 Task: In the  document Positivethinking.epub Add page color 'Grey'Grey . Insert watermark . Insert watermark  Ram&Sons Apply Font Style in watermark Nunito; font size  123 and place the watermark  Diagonally 
Action: Mouse moved to (217, 336)
Screenshot: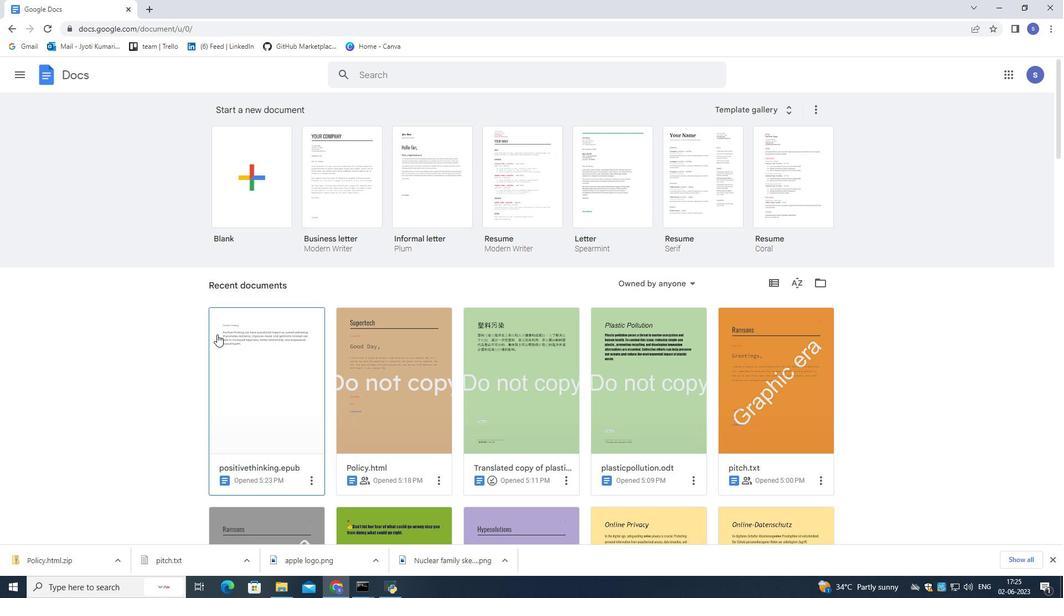 
Action: Mouse pressed left at (217, 336)
Screenshot: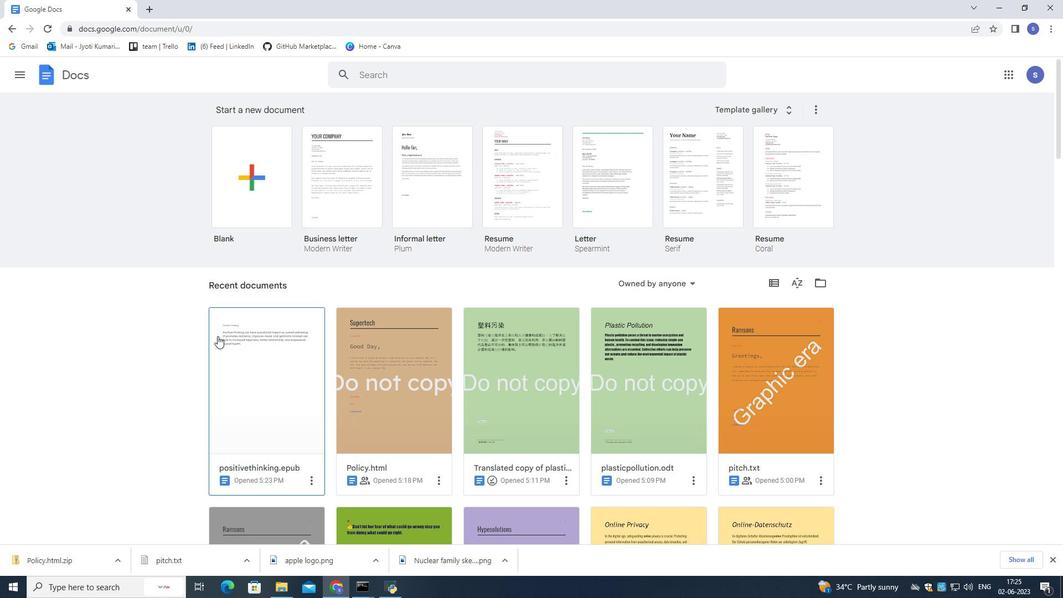 
Action: Mouse pressed left at (217, 336)
Screenshot: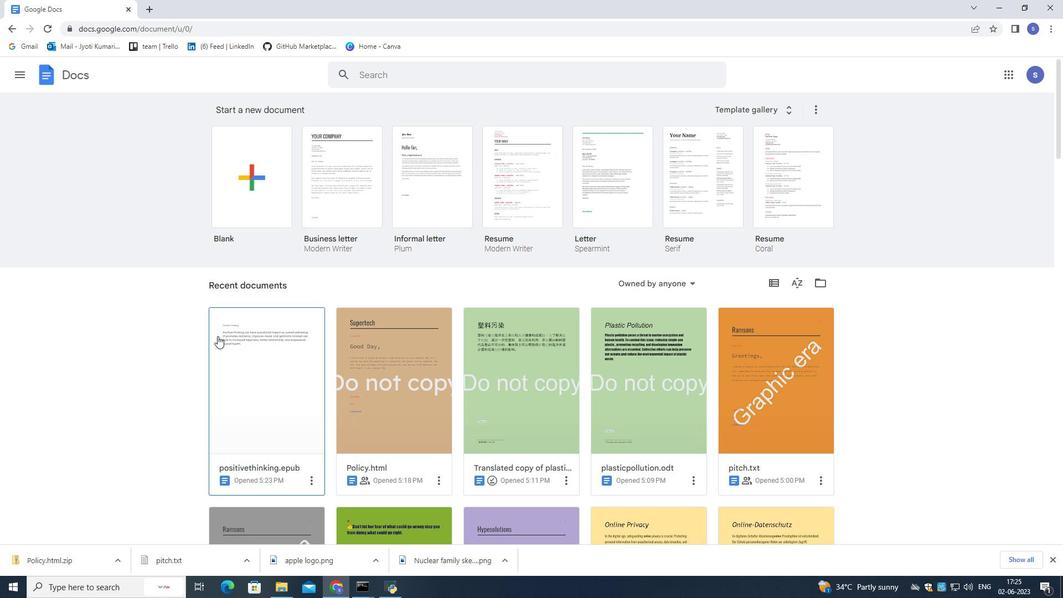 
Action: Mouse moved to (35, 84)
Screenshot: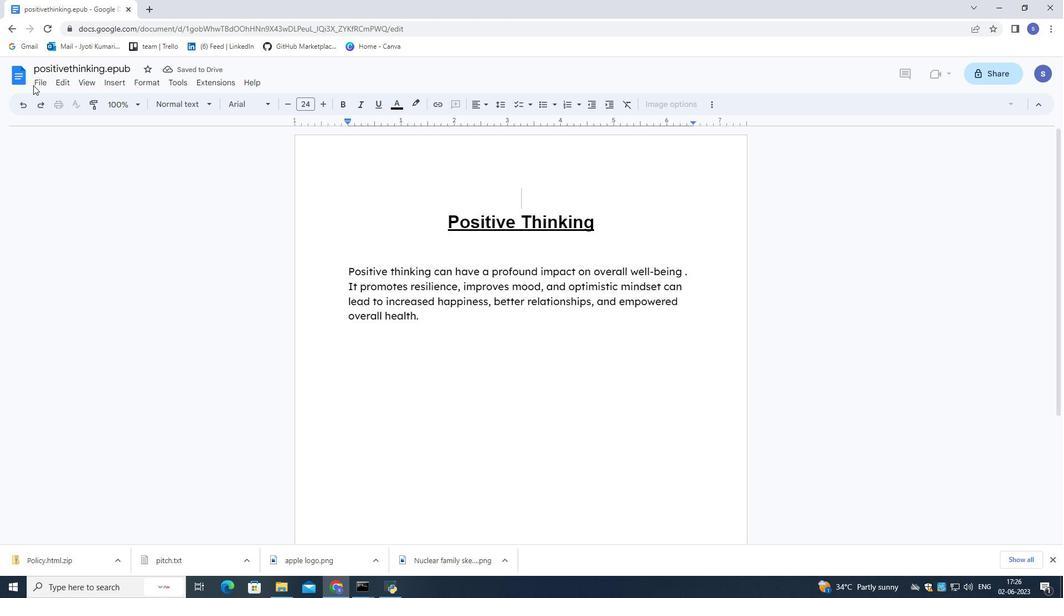 
Action: Mouse pressed left at (35, 84)
Screenshot: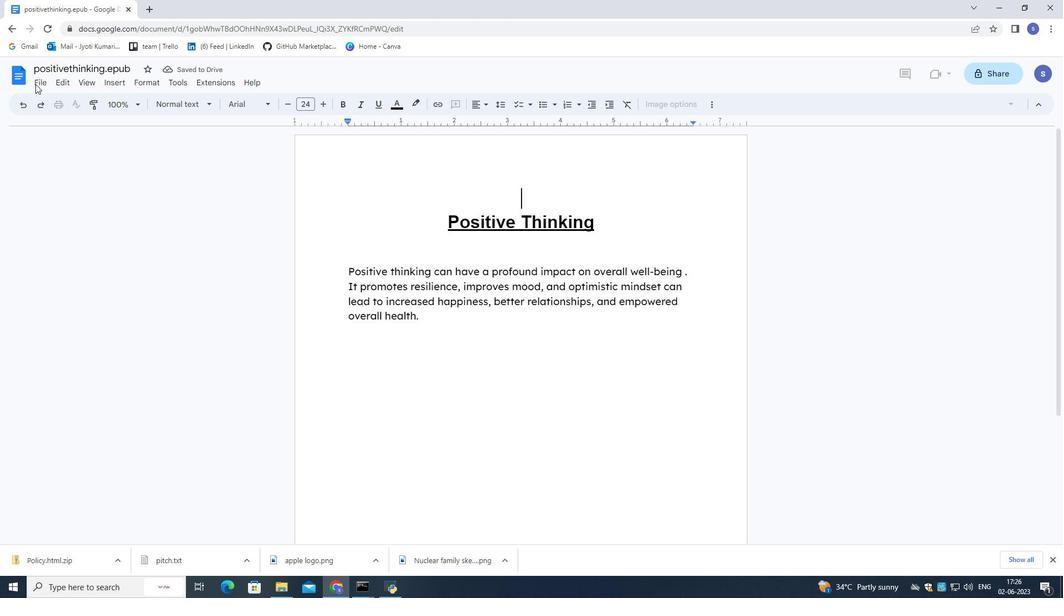 
Action: Mouse moved to (103, 382)
Screenshot: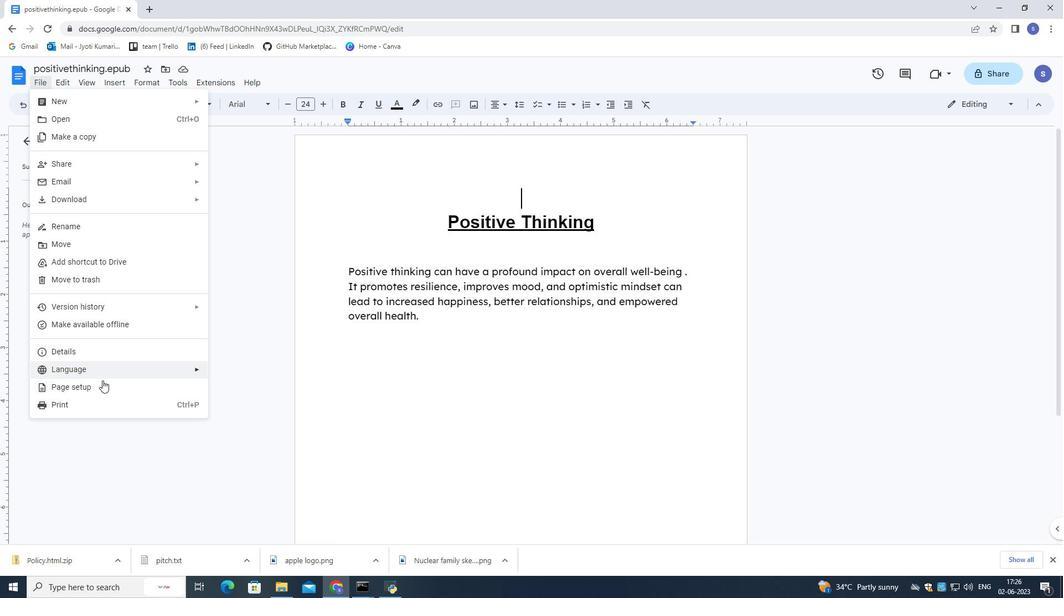 
Action: Mouse pressed left at (103, 382)
Screenshot: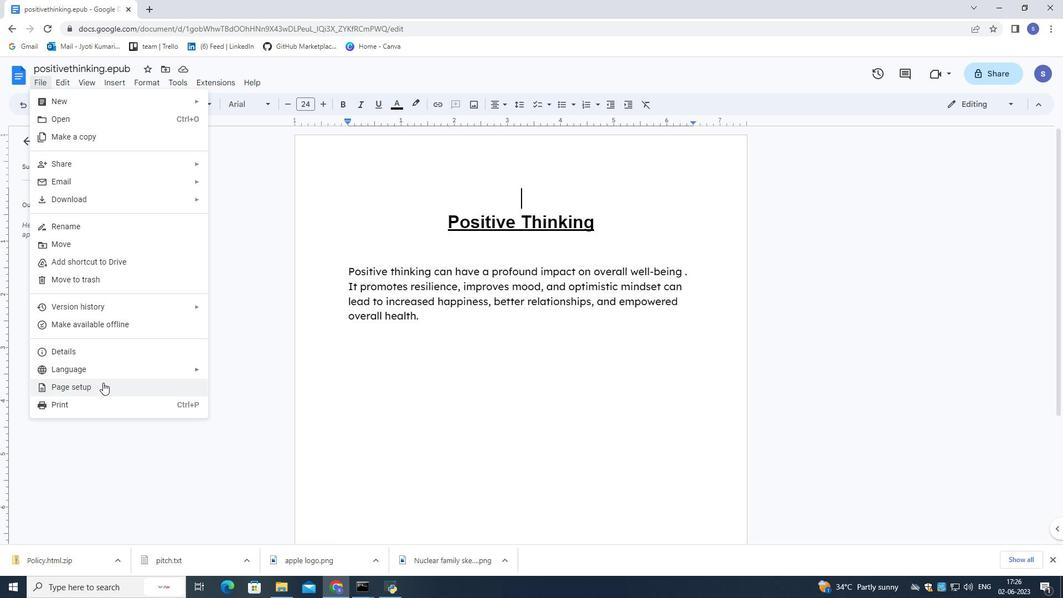 
Action: Mouse moved to (448, 371)
Screenshot: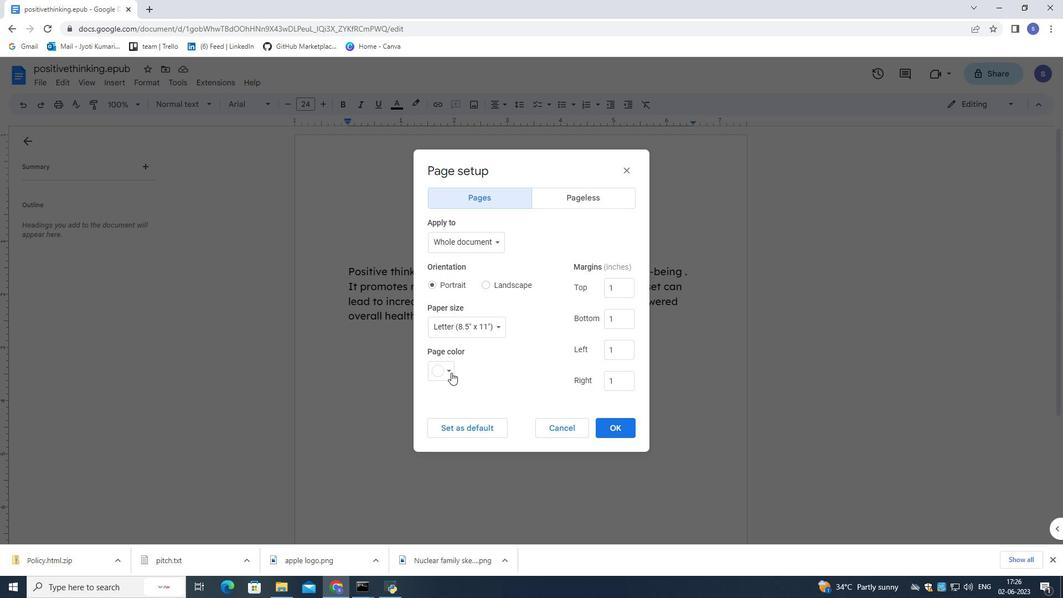 
Action: Mouse pressed left at (448, 371)
Screenshot: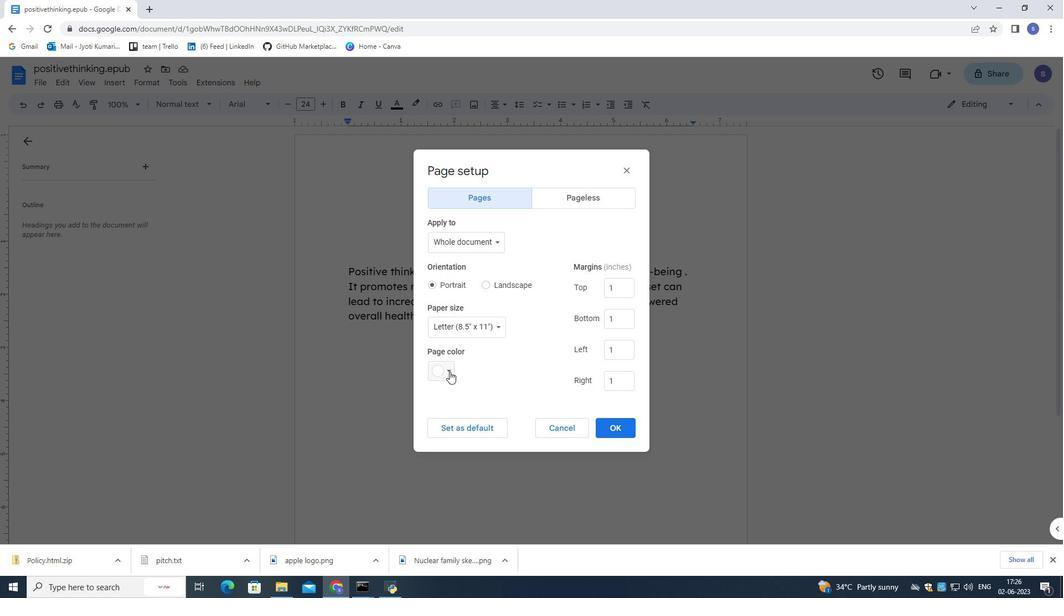 
Action: Mouse moved to (503, 389)
Screenshot: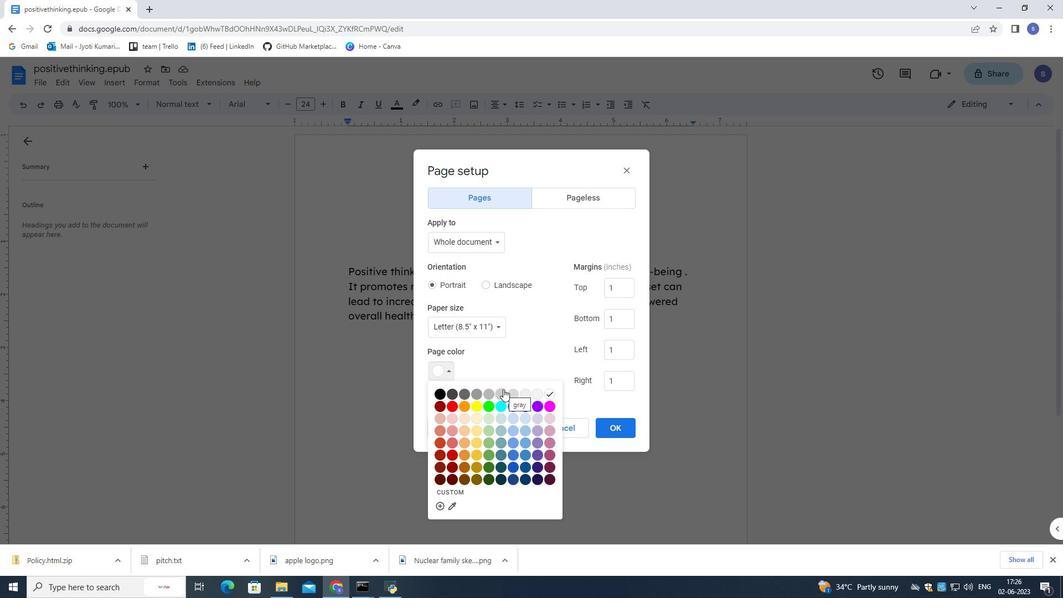 
Action: Mouse pressed left at (503, 389)
Screenshot: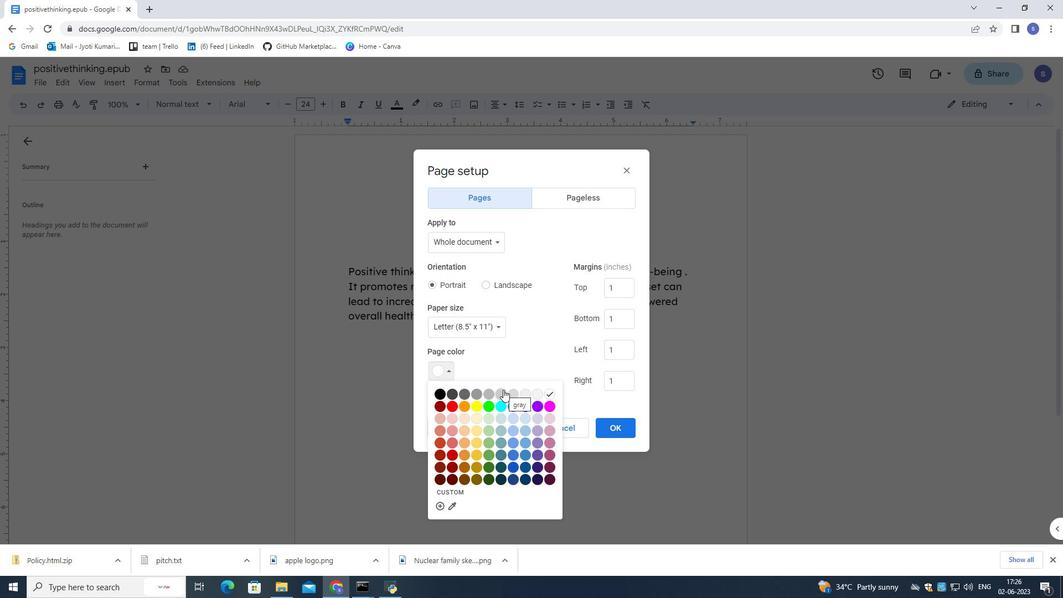 
Action: Mouse moved to (619, 422)
Screenshot: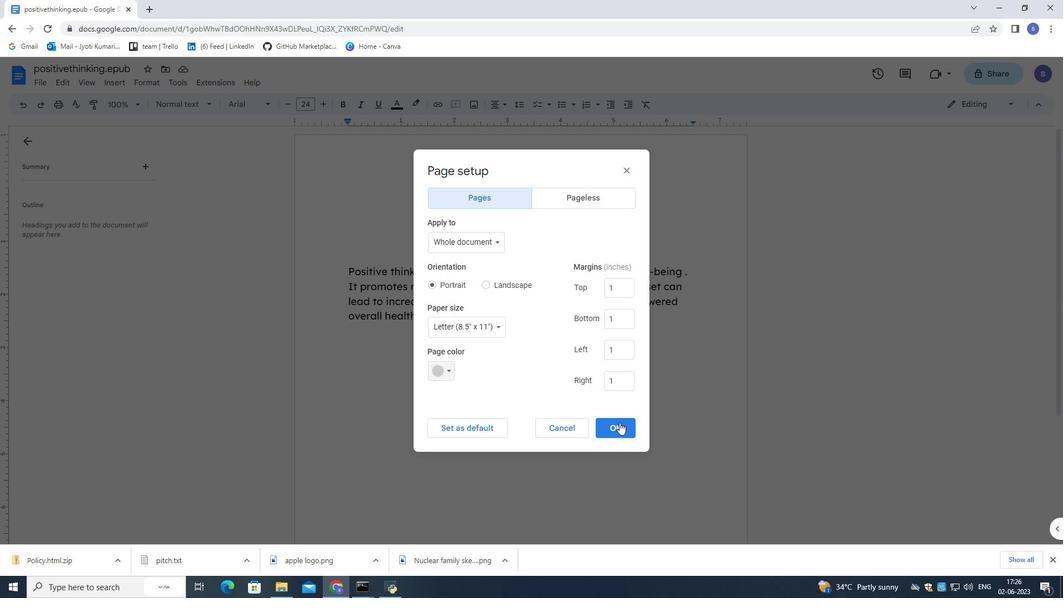 
Action: Mouse pressed left at (619, 422)
Screenshot: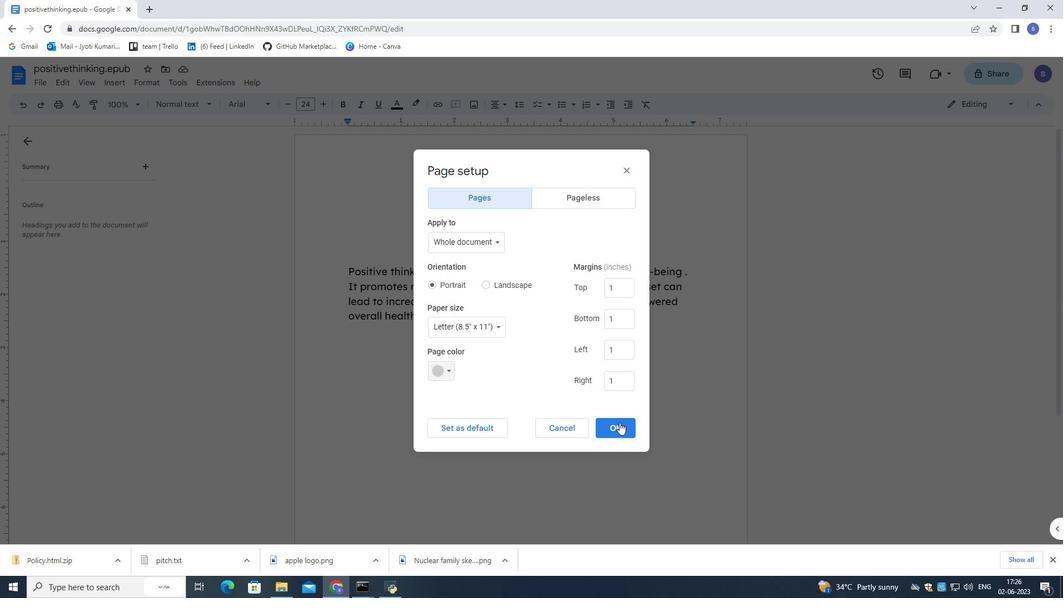 
Action: Mouse moved to (124, 75)
Screenshot: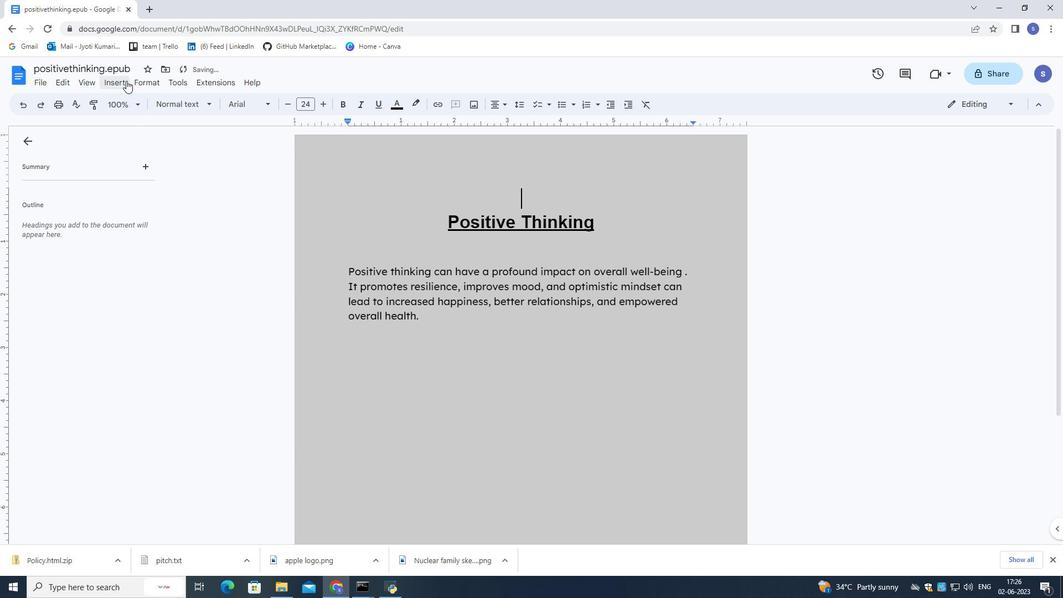 
Action: Mouse pressed left at (124, 75)
Screenshot: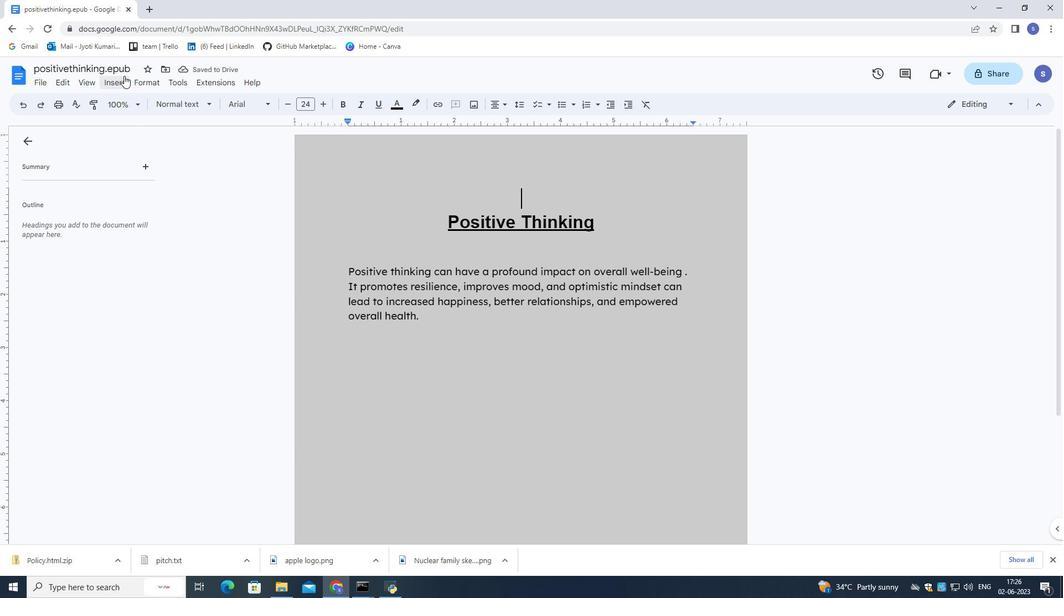 
Action: Mouse moved to (152, 338)
Screenshot: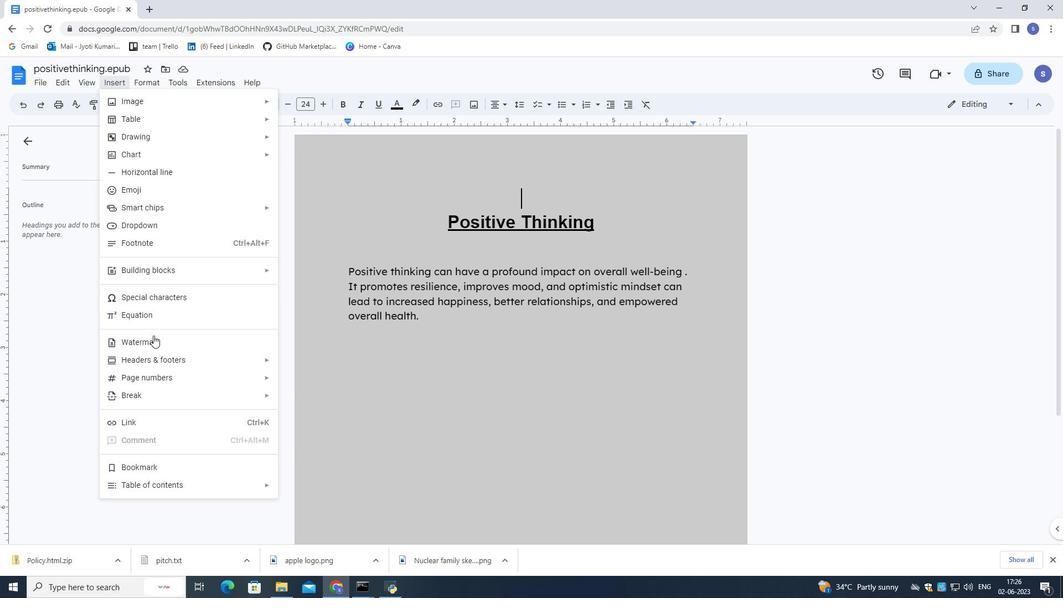 
Action: Mouse pressed left at (152, 338)
Screenshot: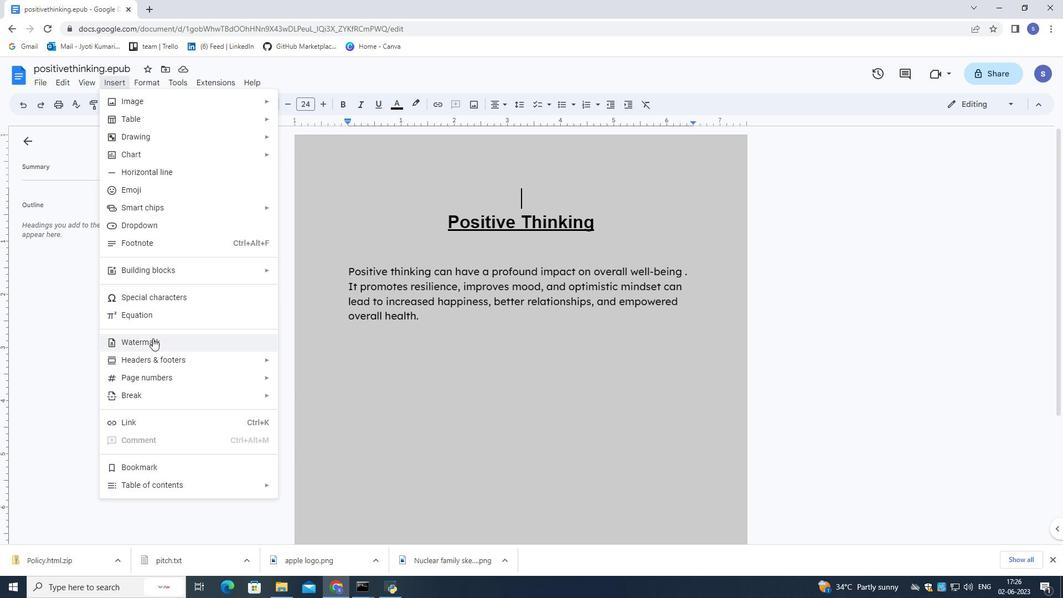 
Action: Mouse moved to (1013, 137)
Screenshot: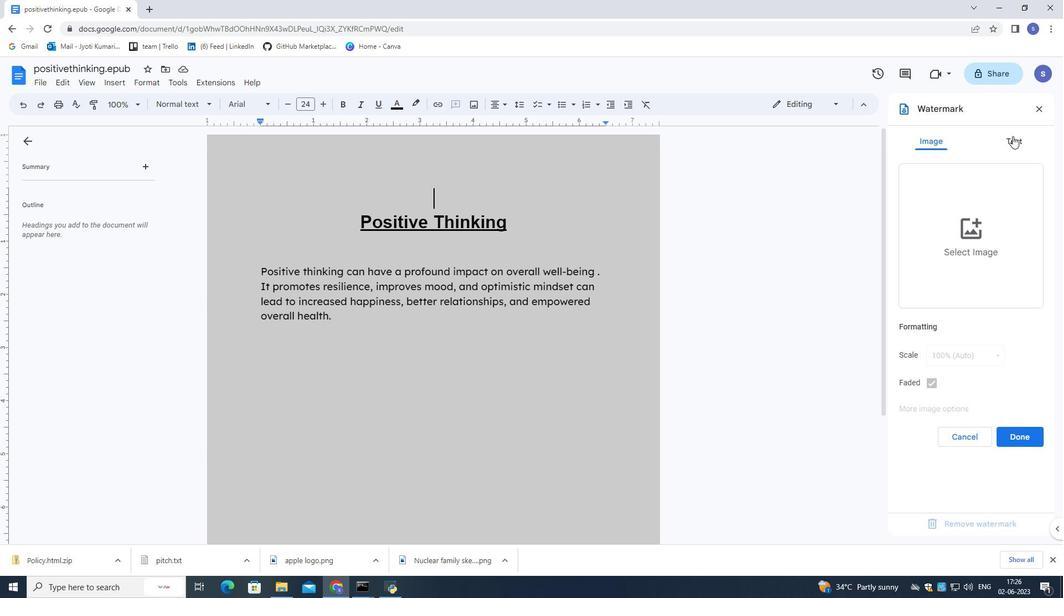 
Action: Mouse pressed left at (1013, 137)
Screenshot: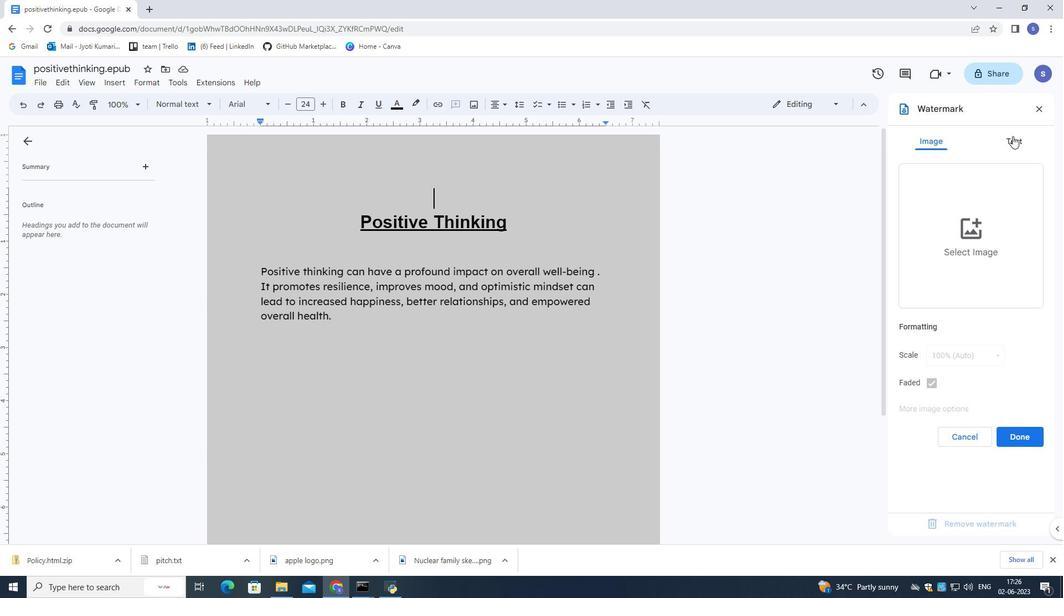 
Action: Mouse moved to (967, 177)
Screenshot: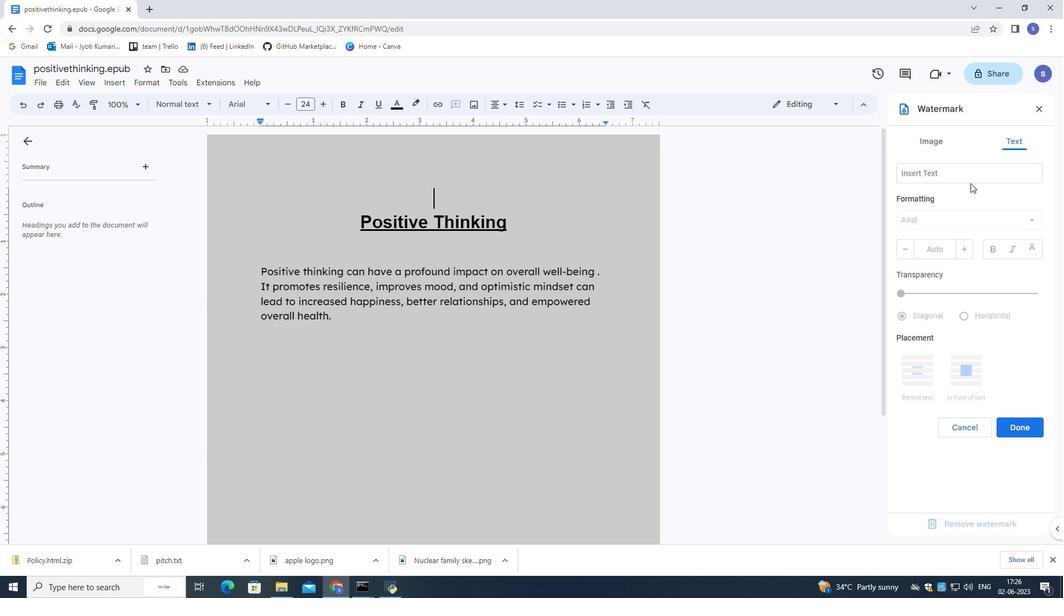
Action: Mouse pressed left at (967, 177)
Screenshot: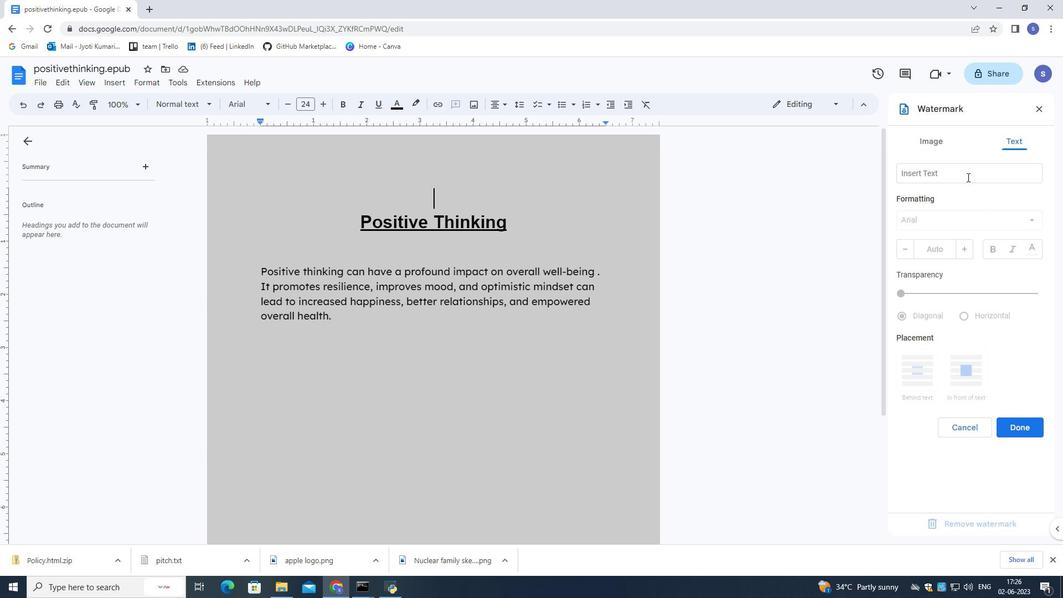 
Action: Mouse moved to (947, 202)
Screenshot: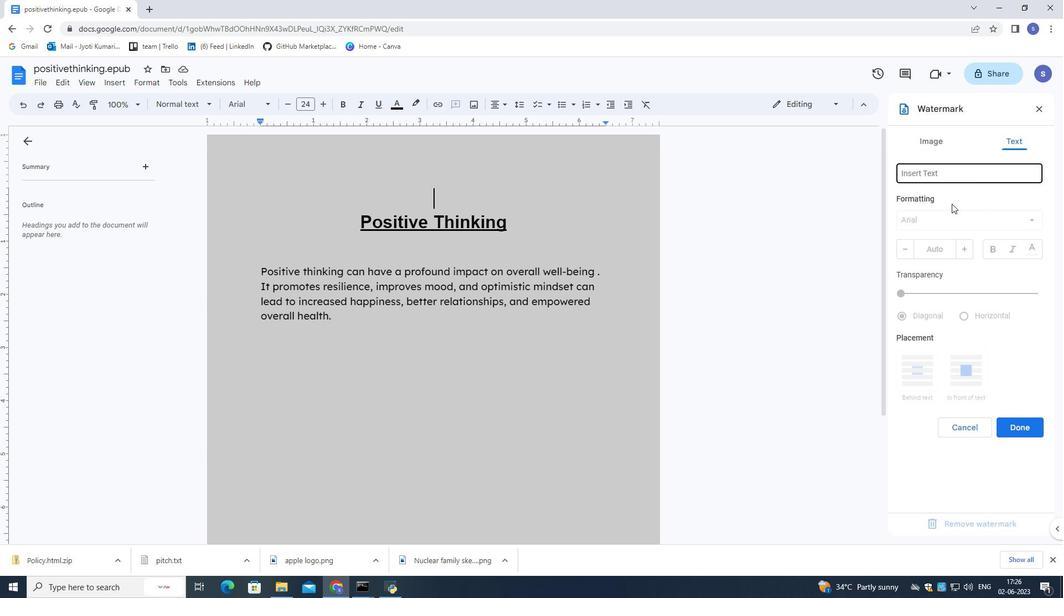 
Action: Key pressed <Key.shift>Ram<Key.shift><Key.shift><Key.shift><Key.shift>&sons
Screenshot: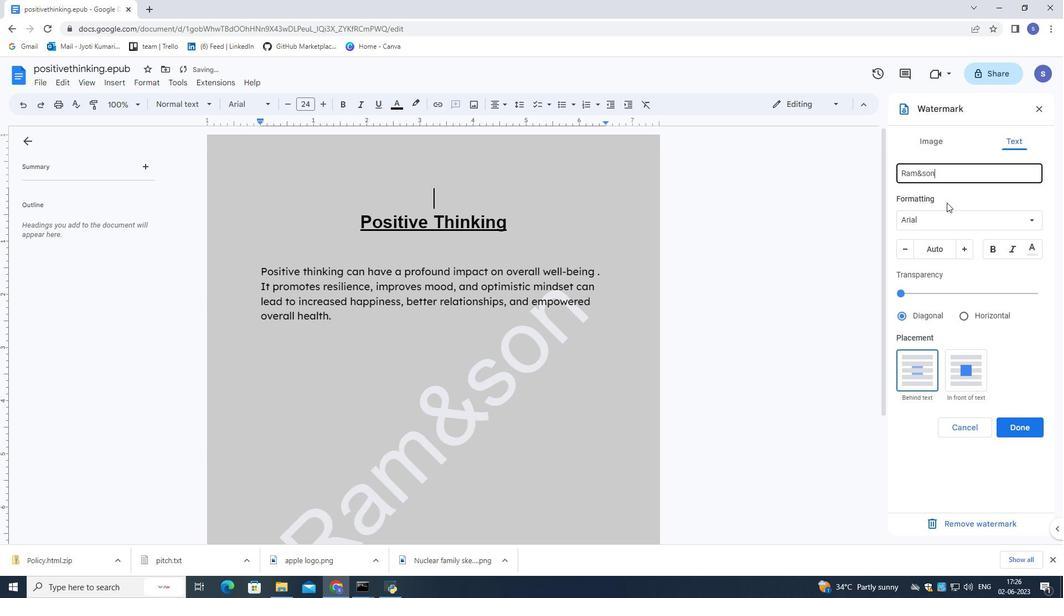 
Action: Mouse moved to (966, 249)
Screenshot: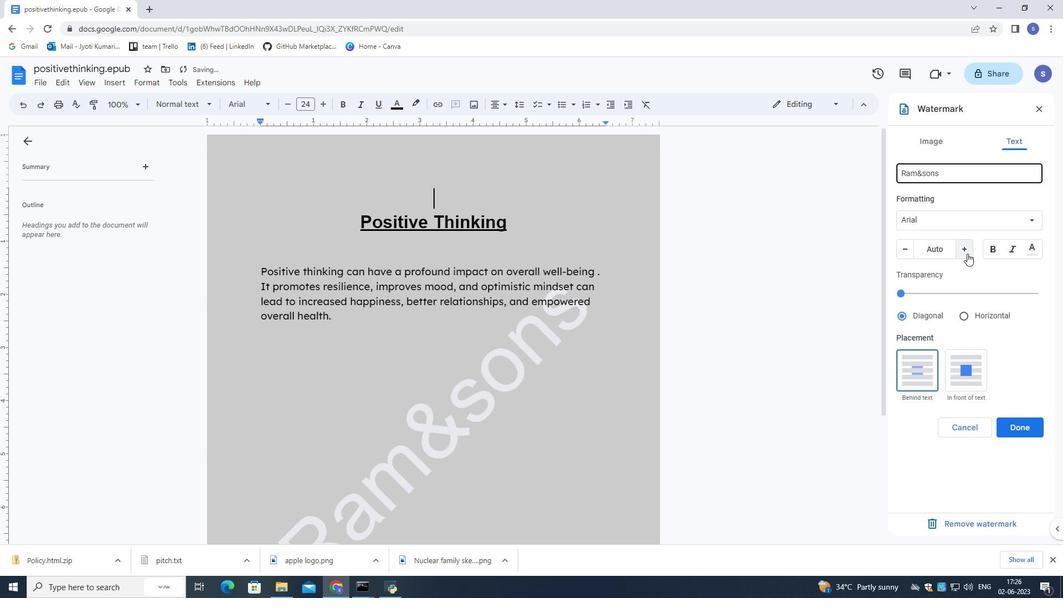 
Action: Mouse pressed left at (966, 249)
Screenshot: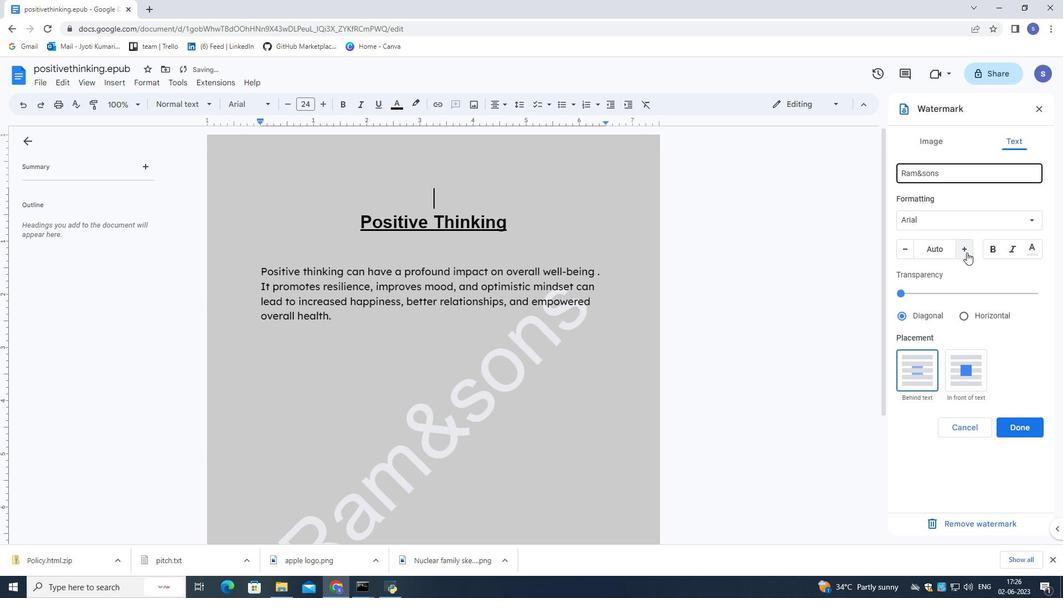 
Action: Mouse pressed left at (966, 249)
Screenshot: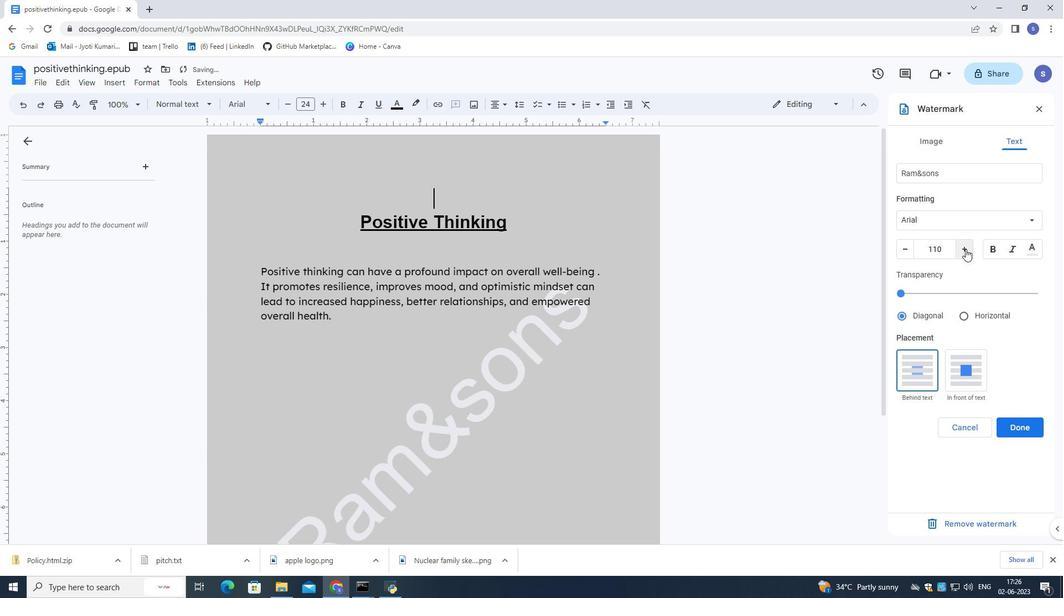 
Action: Mouse pressed left at (966, 249)
Screenshot: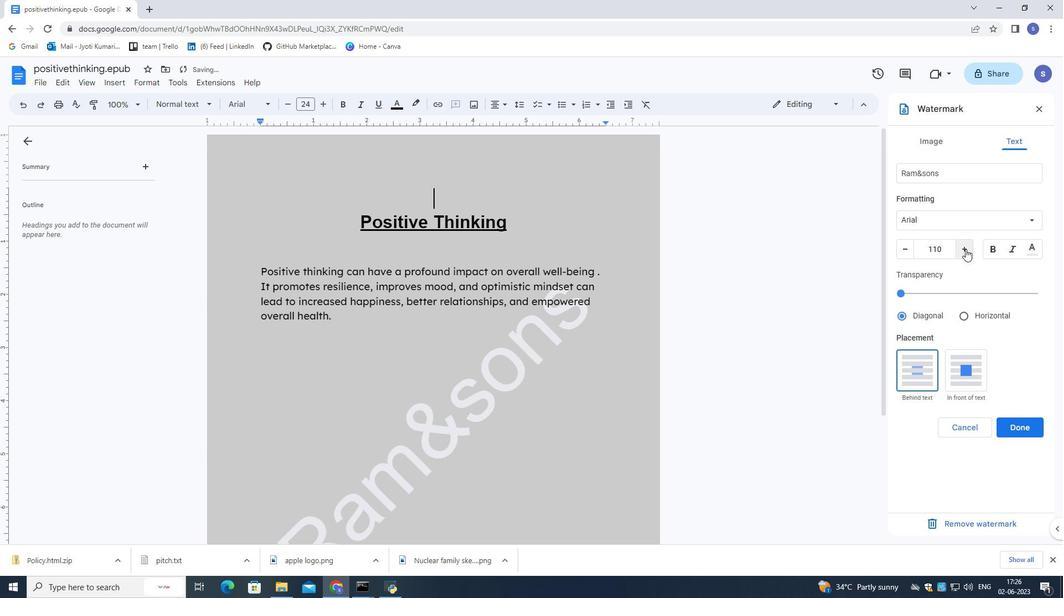 
Action: Mouse pressed left at (966, 249)
Screenshot: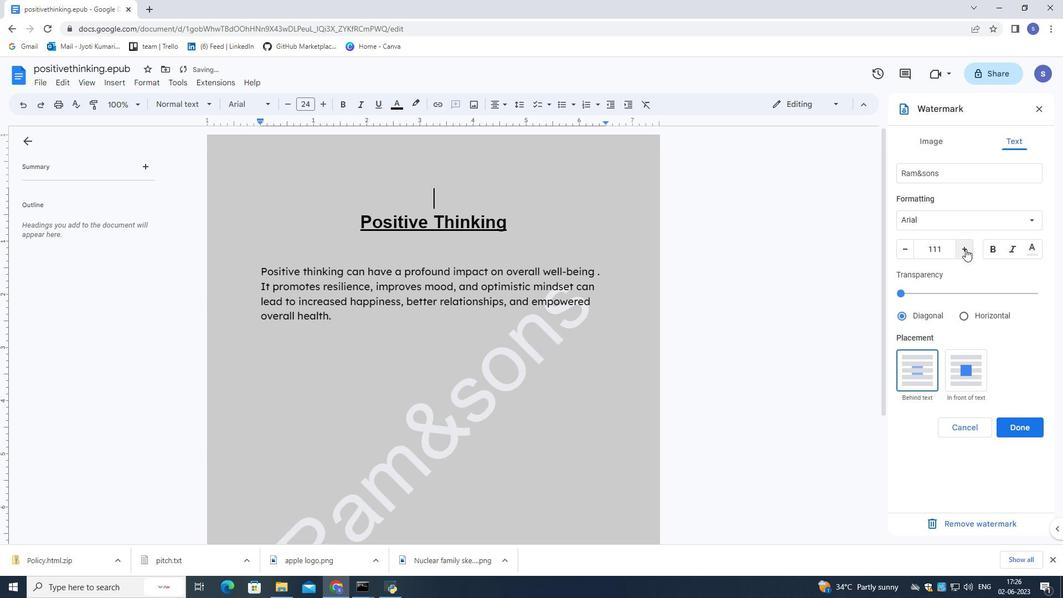 
Action: Mouse pressed left at (966, 249)
Screenshot: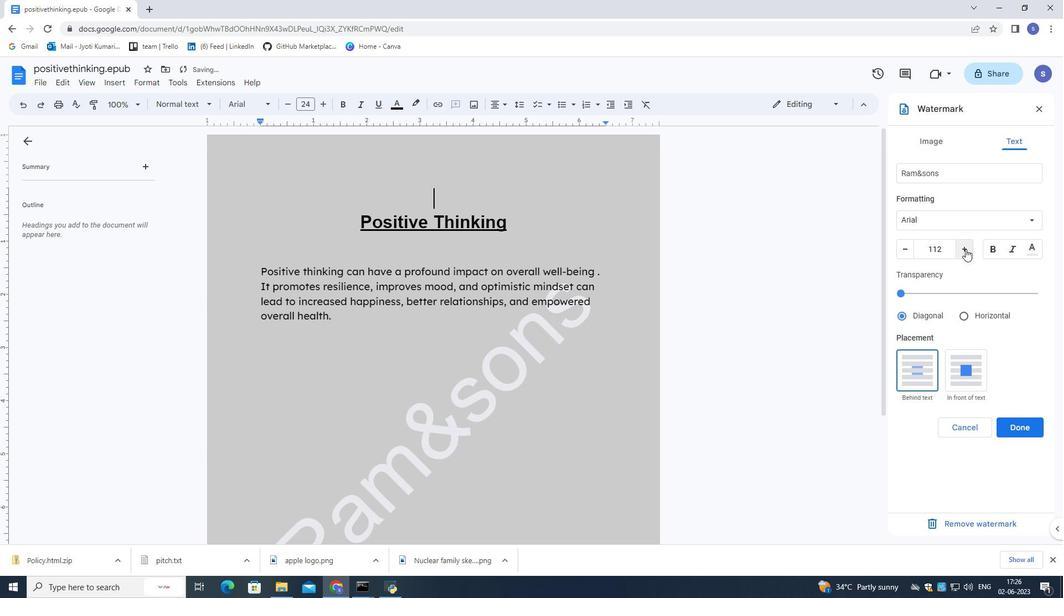 
Action: Mouse pressed left at (966, 249)
Screenshot: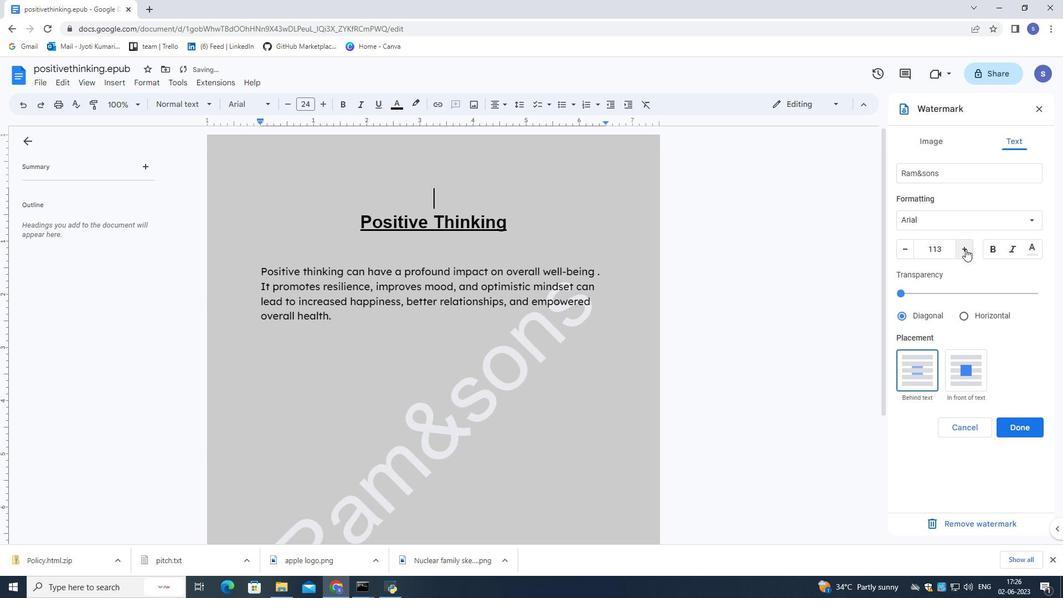 
Action: Mouse pressed left at (966, 249)
Screenshot: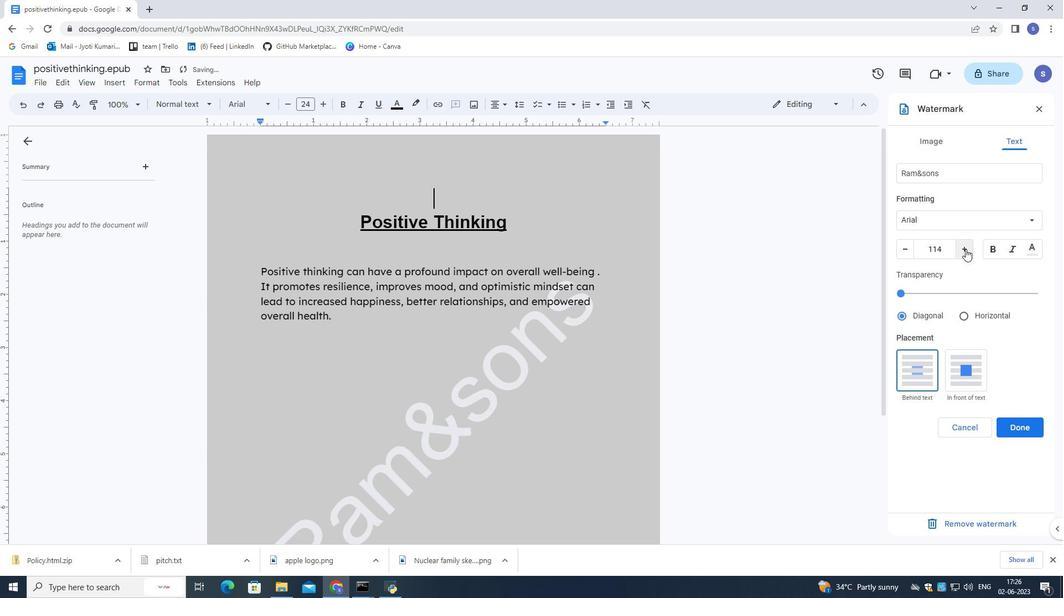 
Action: Mouse pressed left at (966, 249)
Screenshot: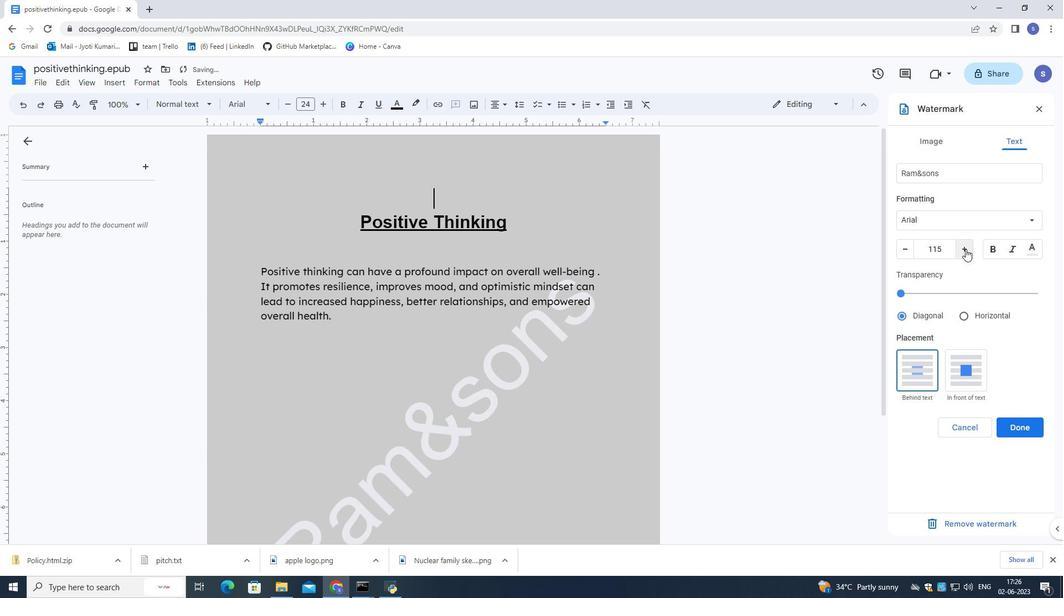 
Action: Mouse pressed left at (966, 249)
Screenshot: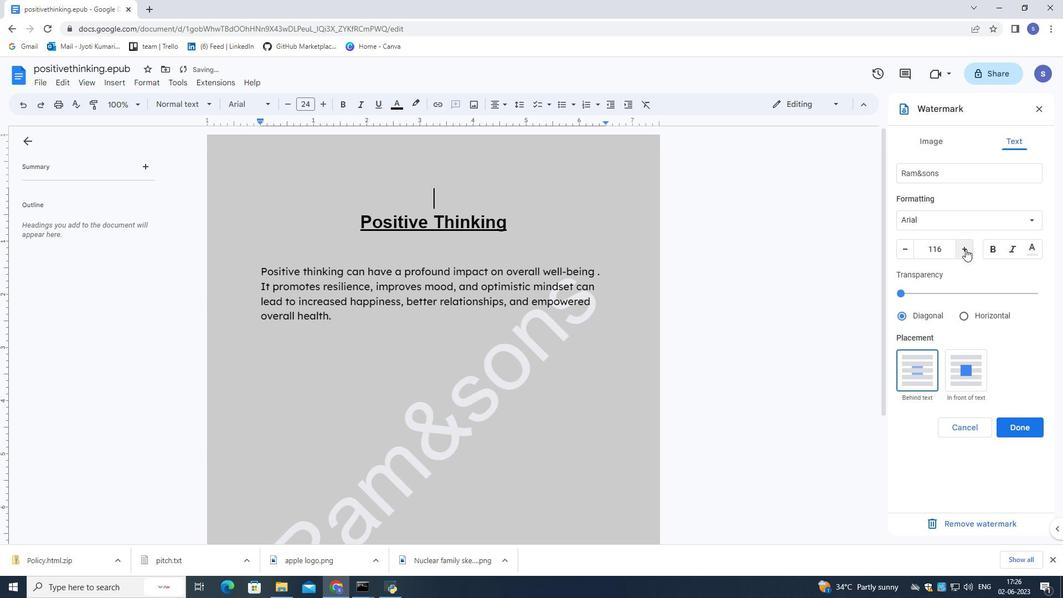
Action: Mouse pressed left at (966, 249)
Screenshot: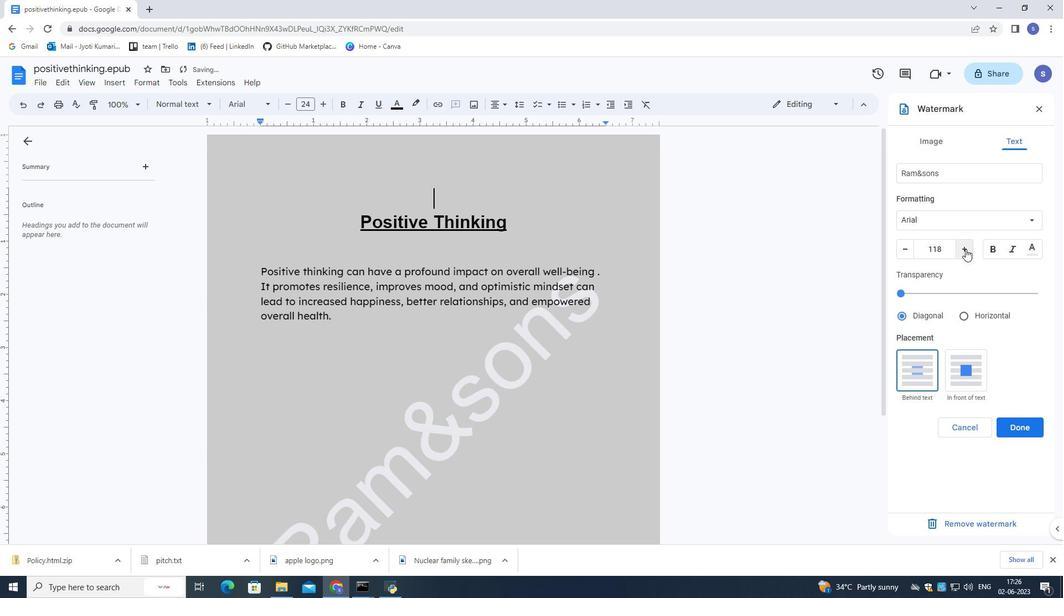 
Action: Mouse pressed left at (966, 249)
Screenshot: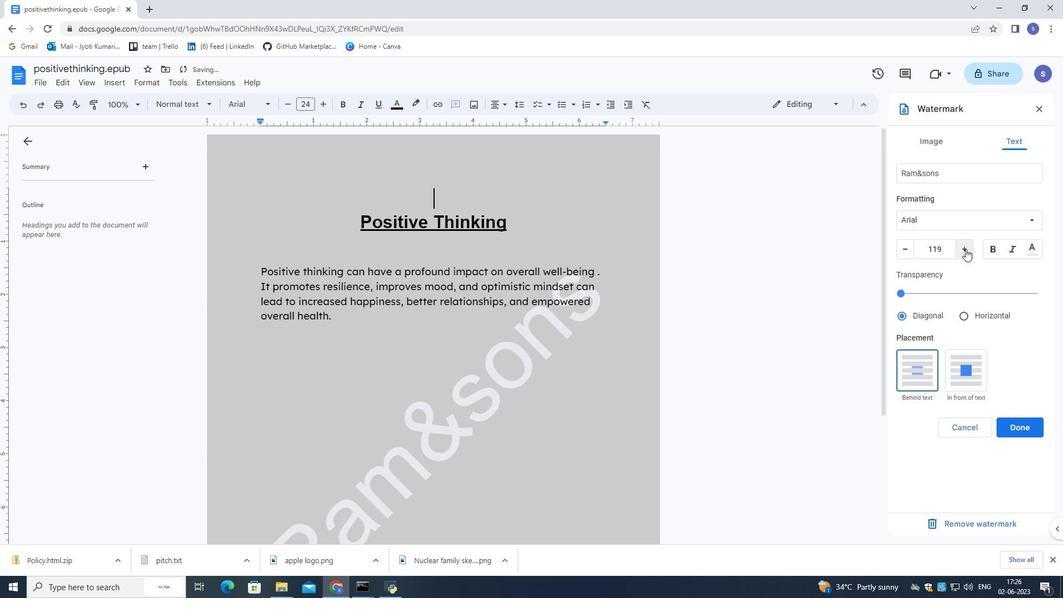 
Action: Mouse pressed left at (966, 249)
Screenshot: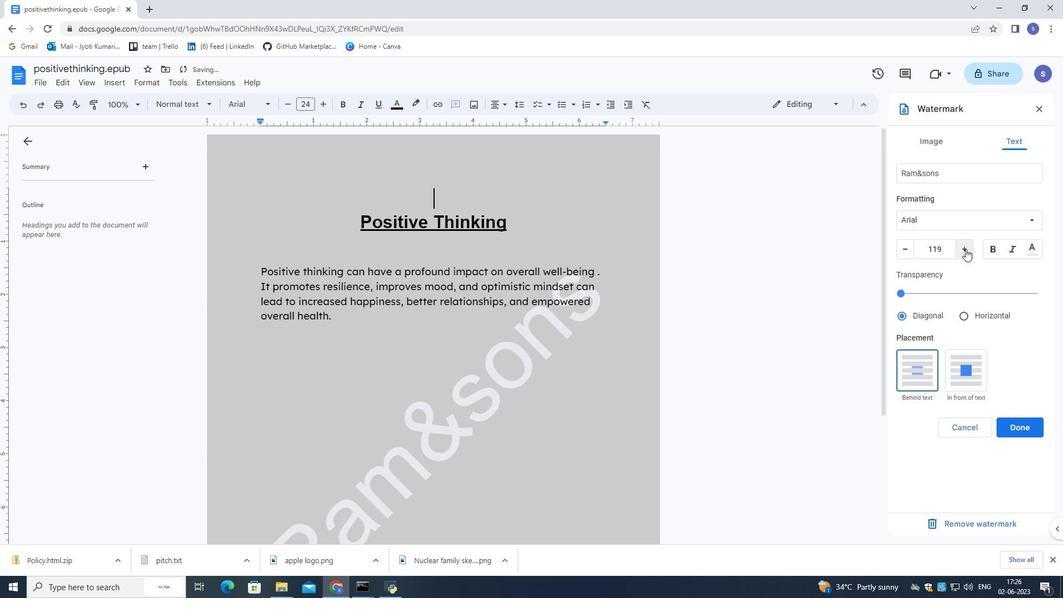 
Action: Mouse pressed left at (966, 249)
Screenshot: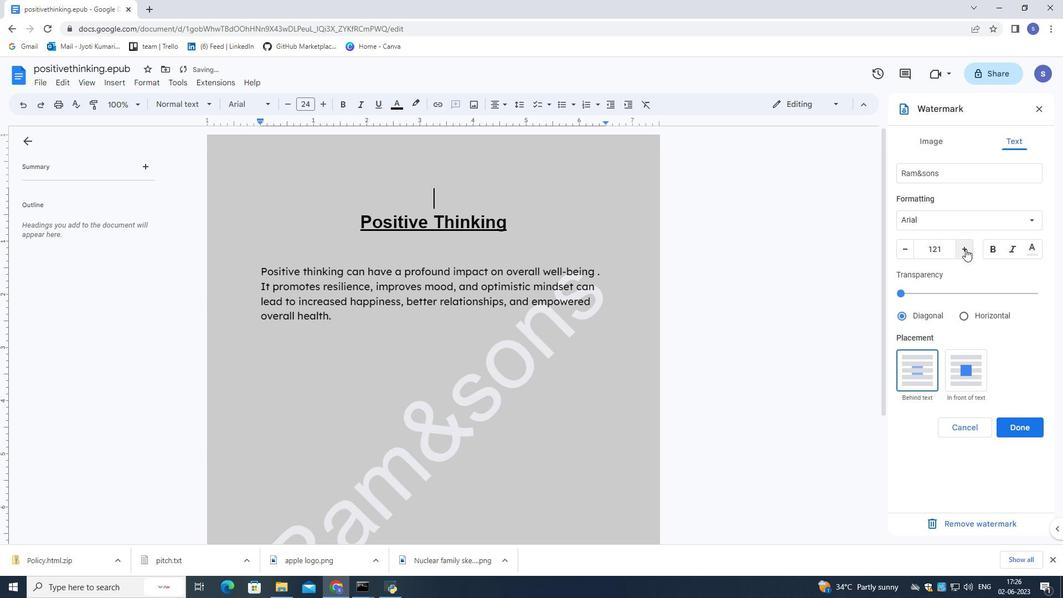 
Action: Mouse pressed left at (966, 249)
Screenshot: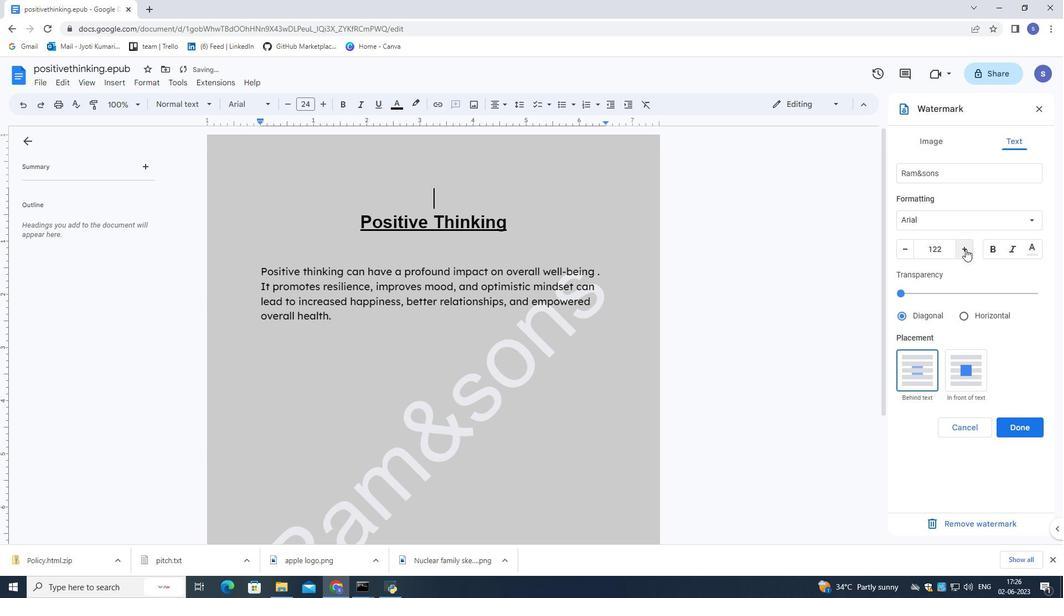 
Action: Mouse moved to (936, 315)
Screenshot: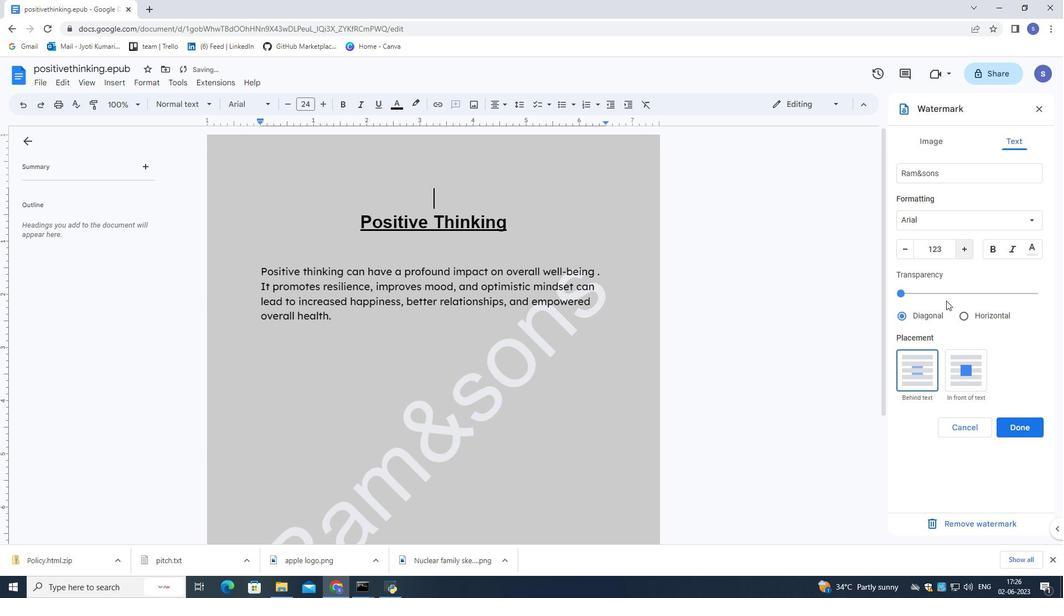 
Action: Mouse pressed left at (936, 315)
Screenshot: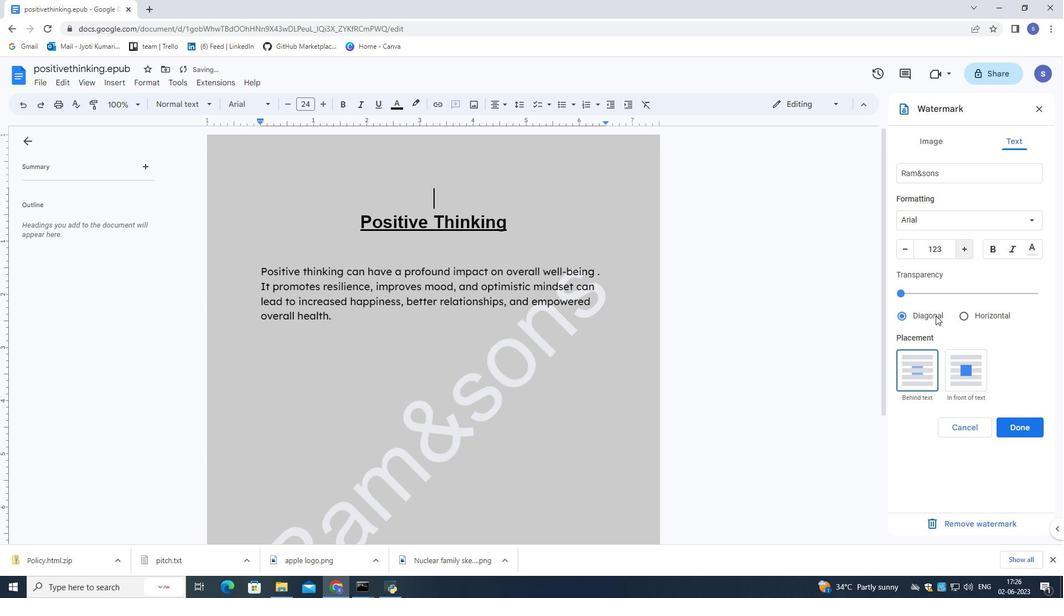 
Action: Mouse moved to (949, 224)
Screenshot: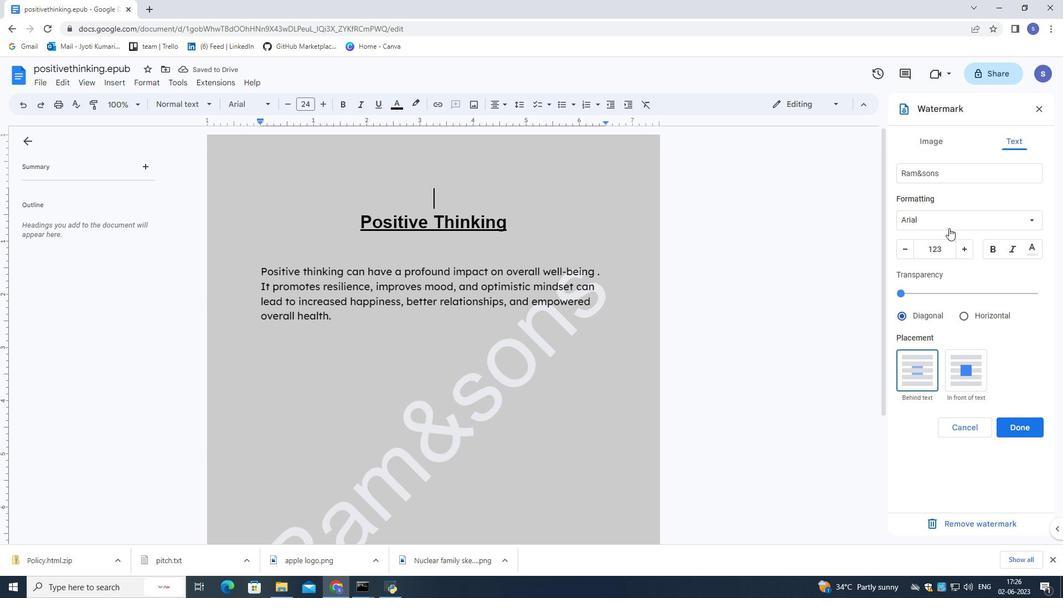 
Action: Mouse pressed left at (949, 224)
Screenshot: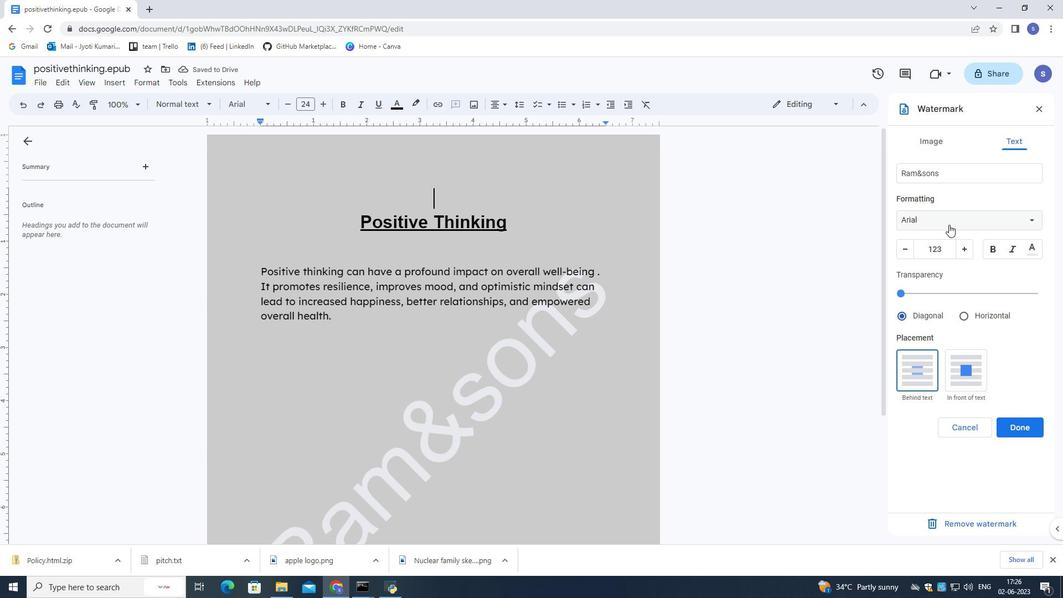 
Action: Mouse moved to (946, 341)
Screenshot: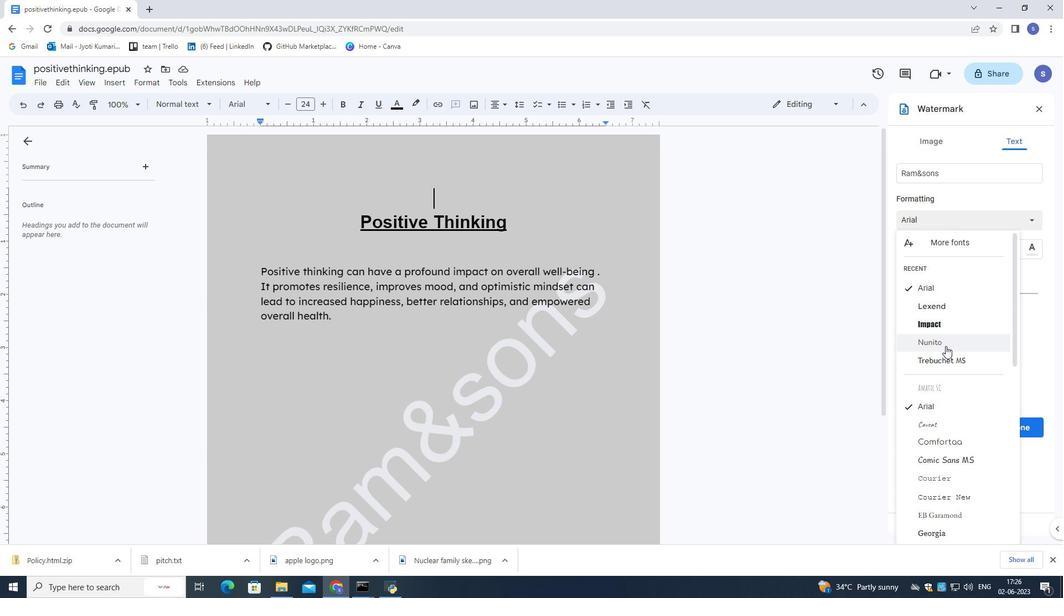
Action: Mouse pressed left at (946, 341)
Screenshot: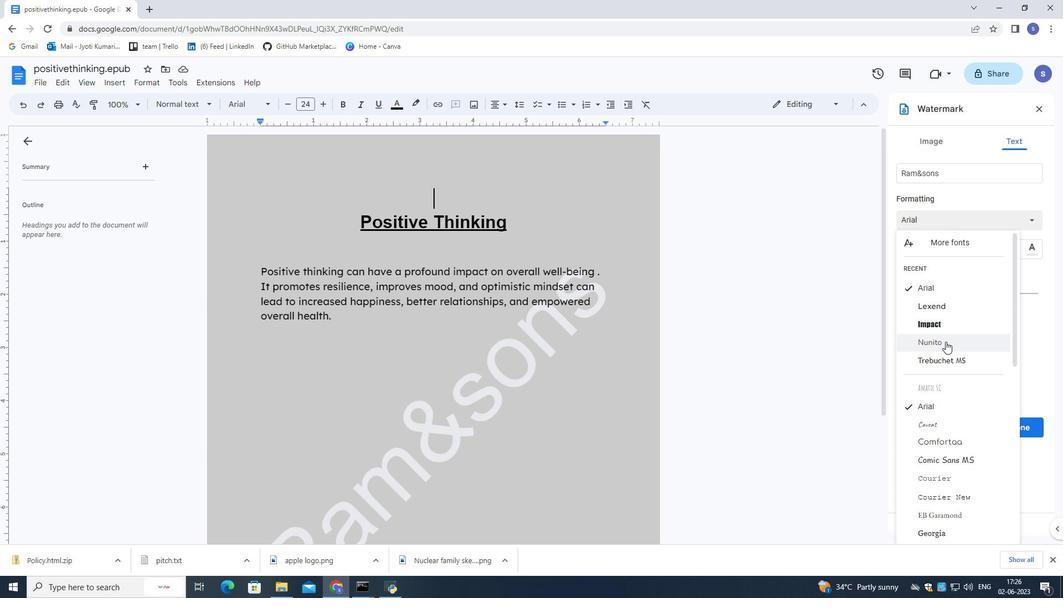 
Action: Mouse moved to (1002, 420)
Screenshot: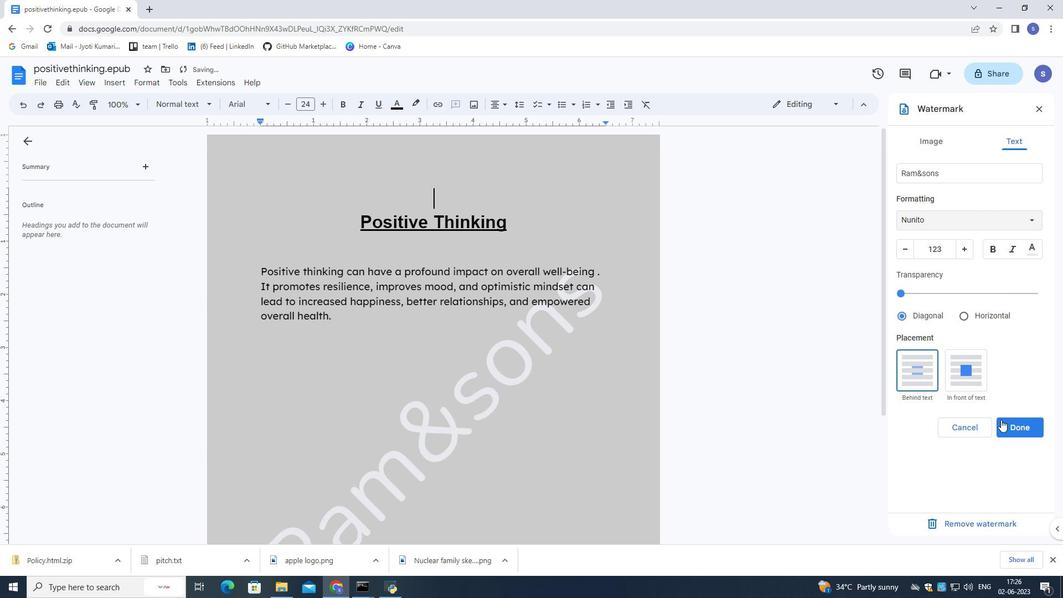 
Action: Mouse pressed left at (1002, 420)
Screenshot: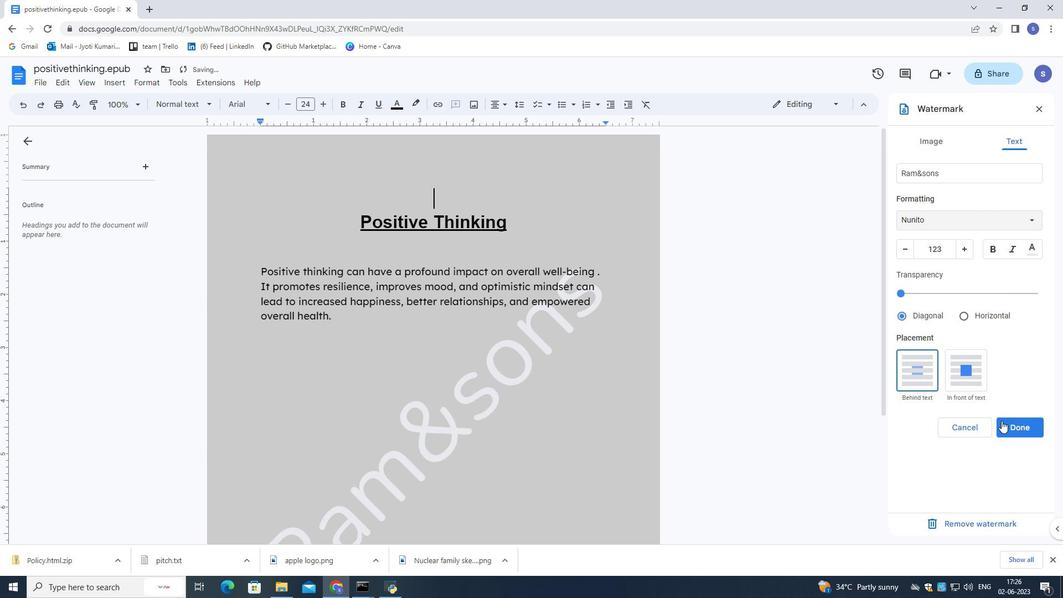 
Action: Mouse moved to (770, 367)
Screenshot: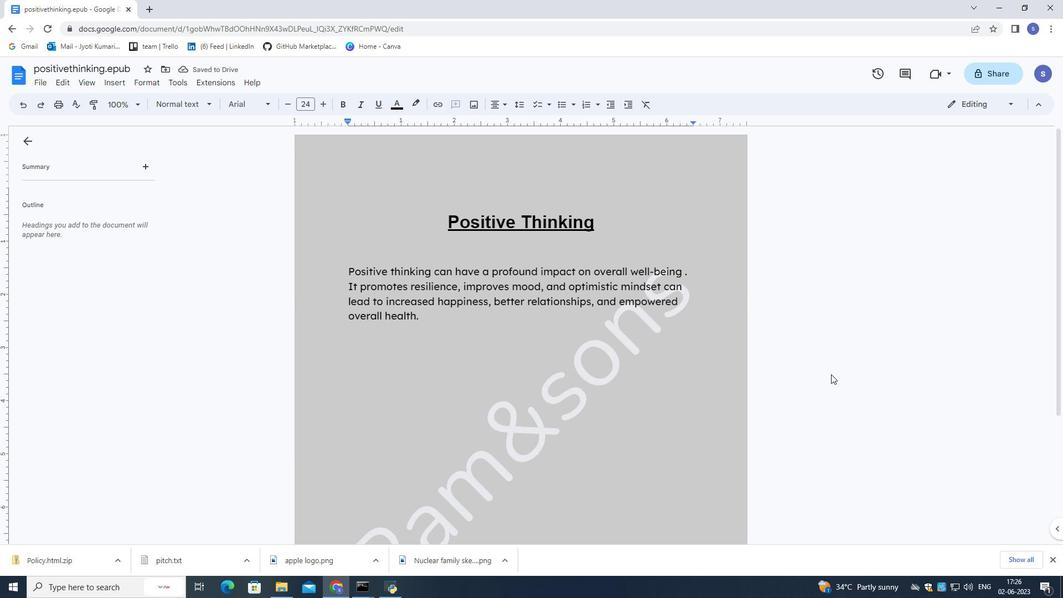 
Action: Mouse scrolled (770, 367) with delta (0, 0)
Screenshot: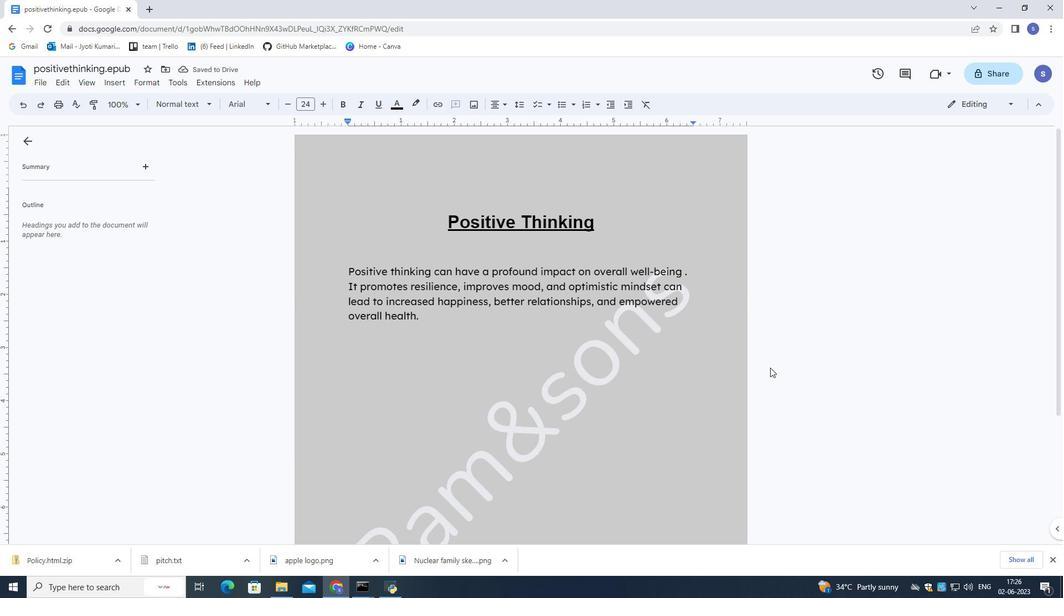 
Action: Mouse scrolled (770, 367) with delta (0, 0)
Screenshot: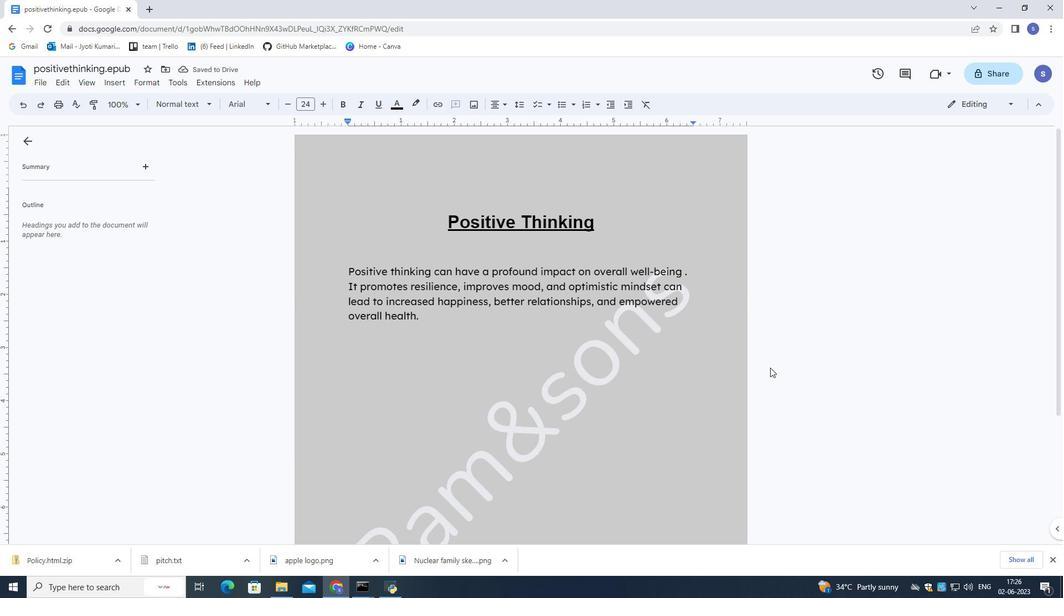 
Action: Mouse scrolled (770, 367) with delta (0, 0)
Screenshot: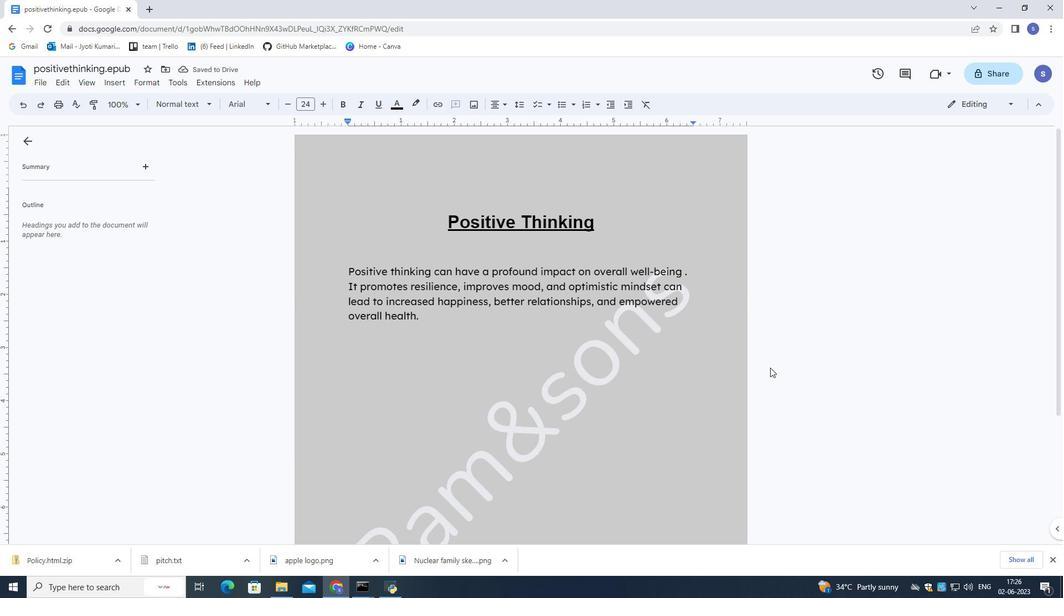 
Action: Mouse scrolled (770, 367) with delta (0, 0)
Screenshot: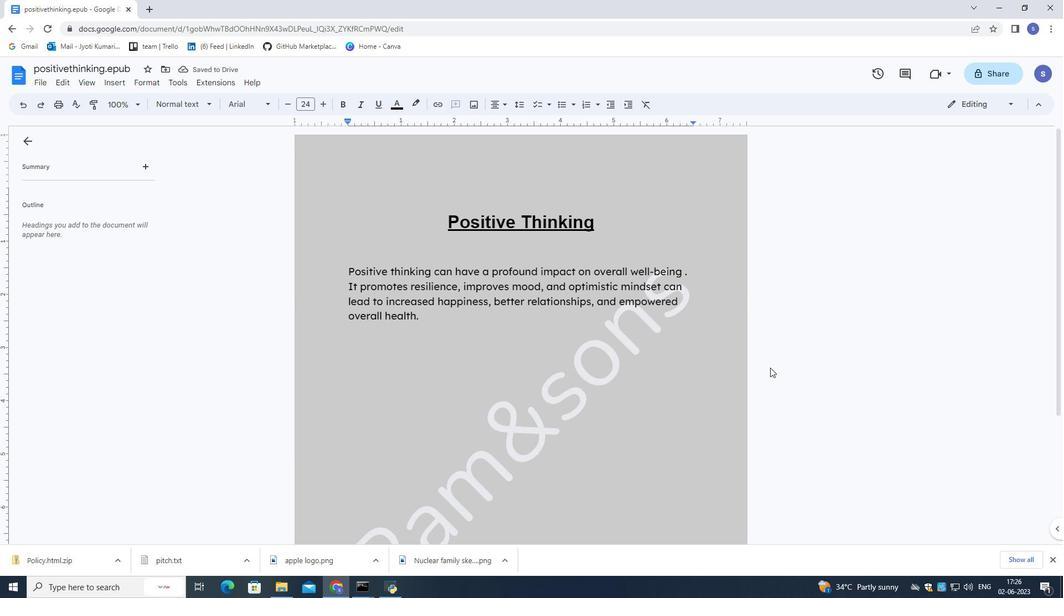 
Action: Mouse scrolled (770, 367) with delta (0, 0)
Screenshot: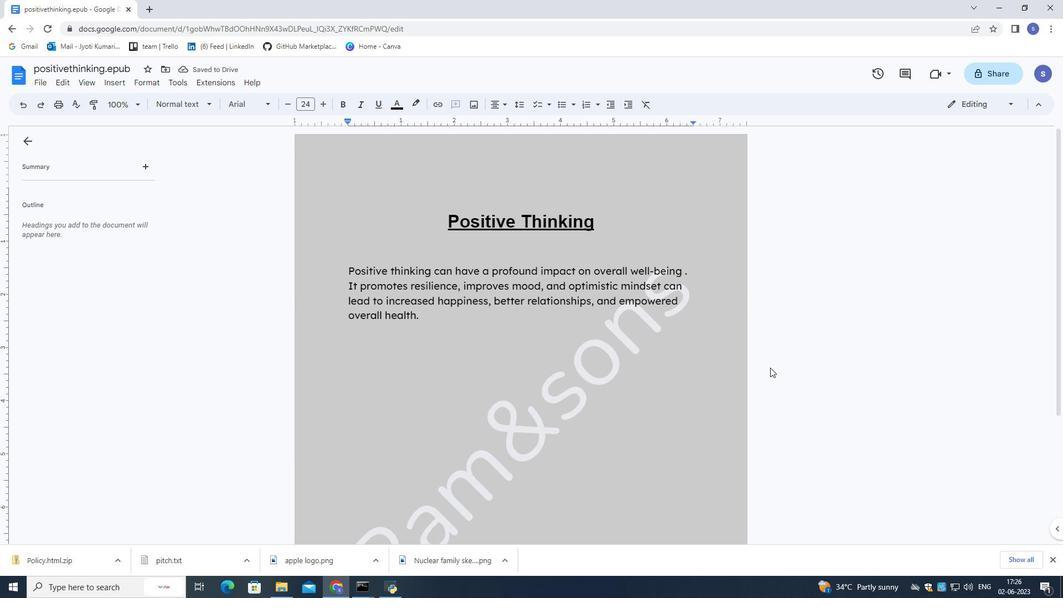 
Action: Mouse moved to (769, 367)
Screenshot: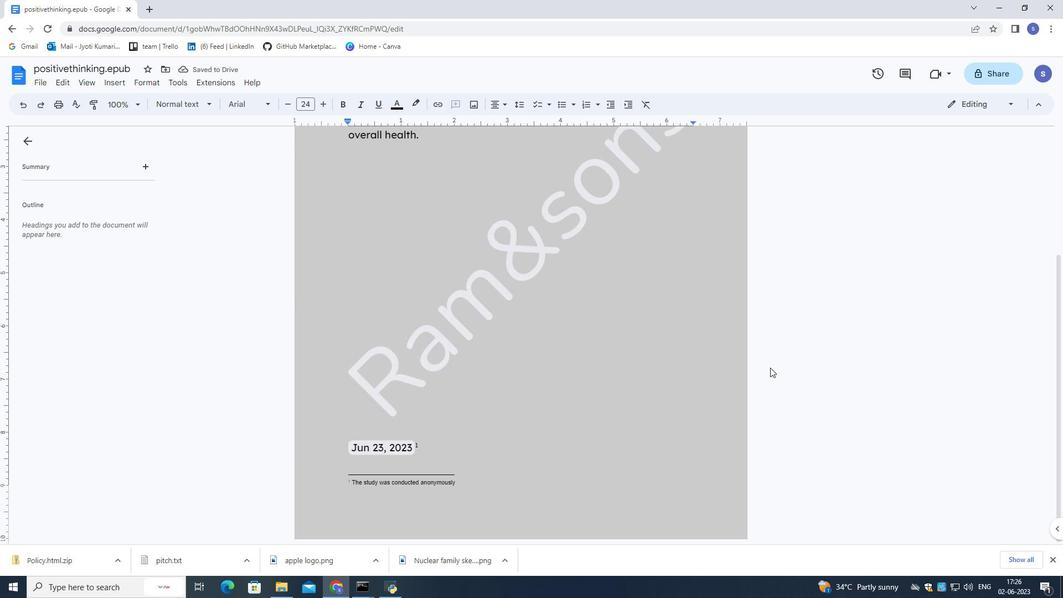 
Action: Mouse scrolled (769, 368) with delta (0, 0)
Screenshot: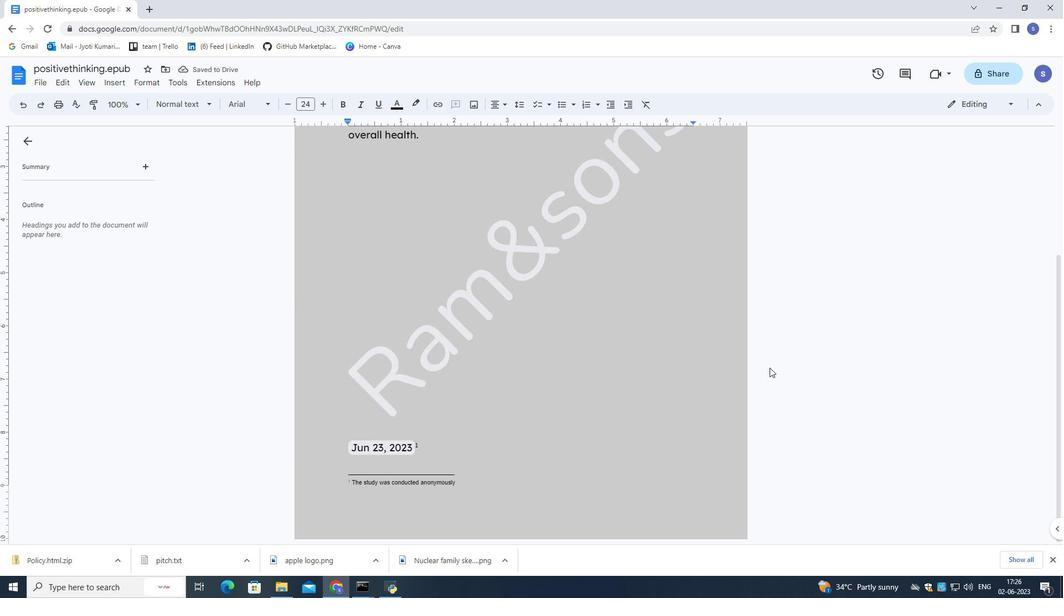 
Action: Mouse scrolled (769, 368) with delta (0, 0)
Screenshot: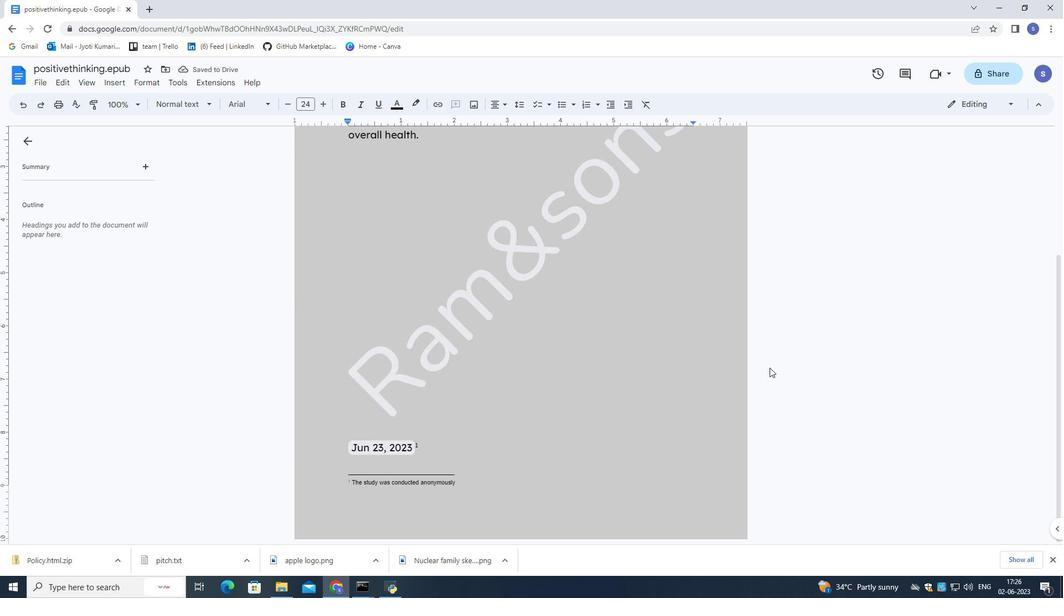 
Action: Mouse scrolled (769, 368) with delta (0, 0)
Screenshot: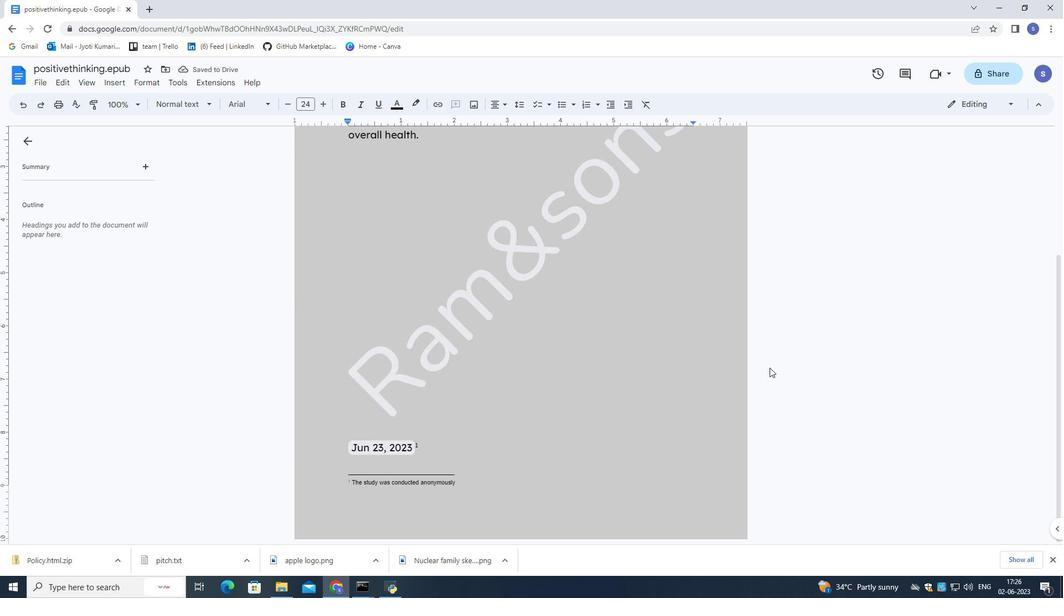 
Action: Mouse moved to (769, 366)
Screenshot: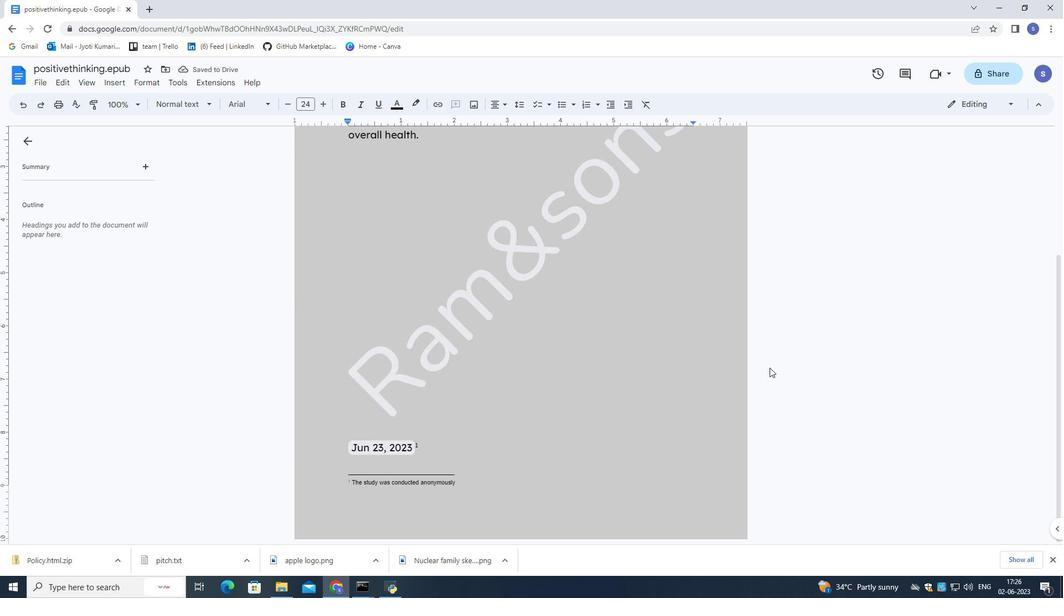 
Action: Mouse scrolled (769, 367) with delta (0, 0)
Screenshot: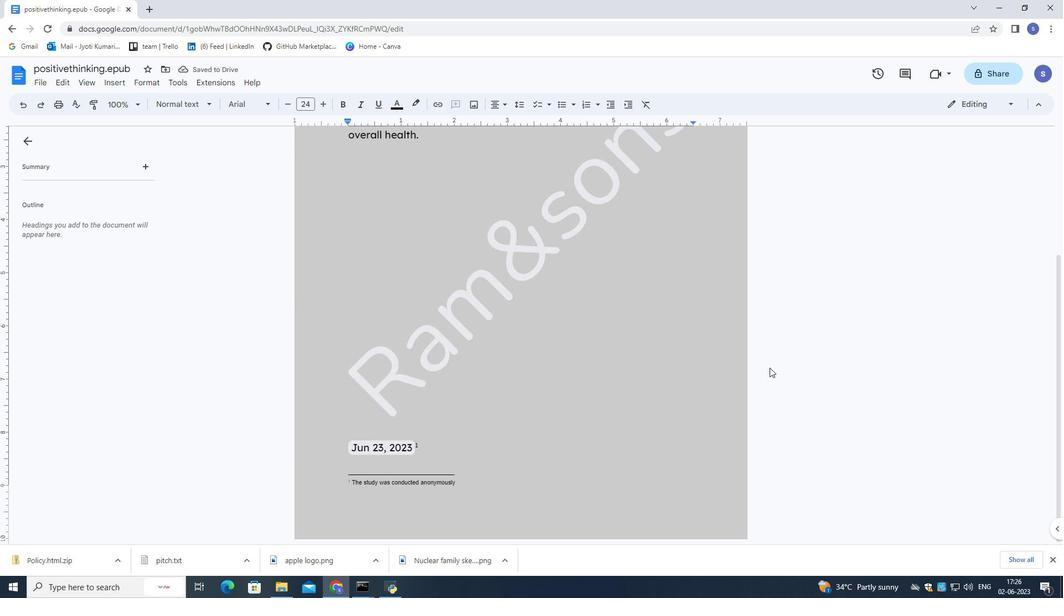 
Action: Mouse moved to (769, 366)
Screenshot: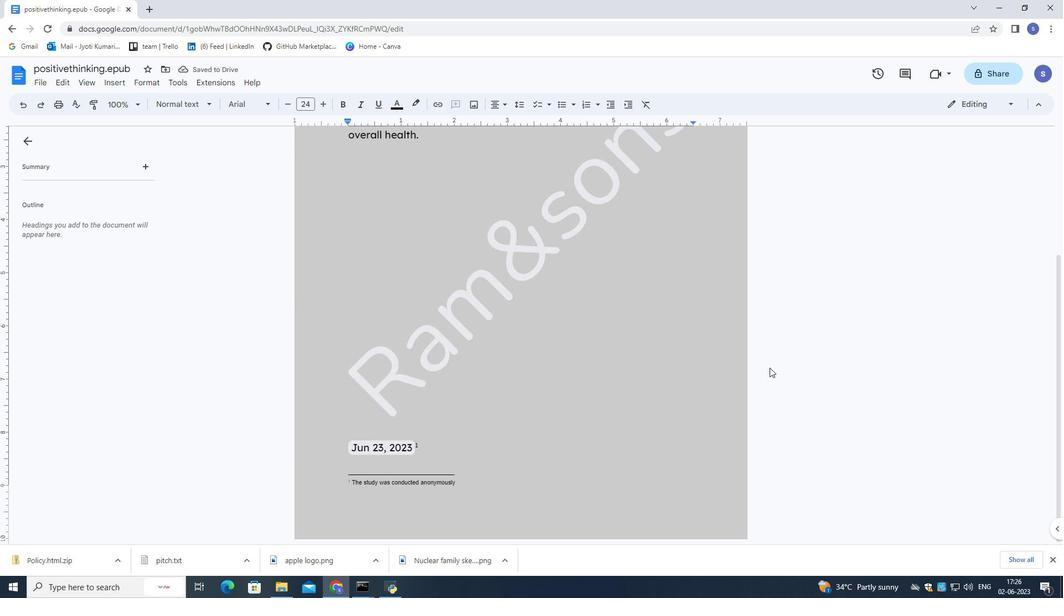 
Action: Mouse scrolled (769, 366) with delta (0, 0)
Screenshot: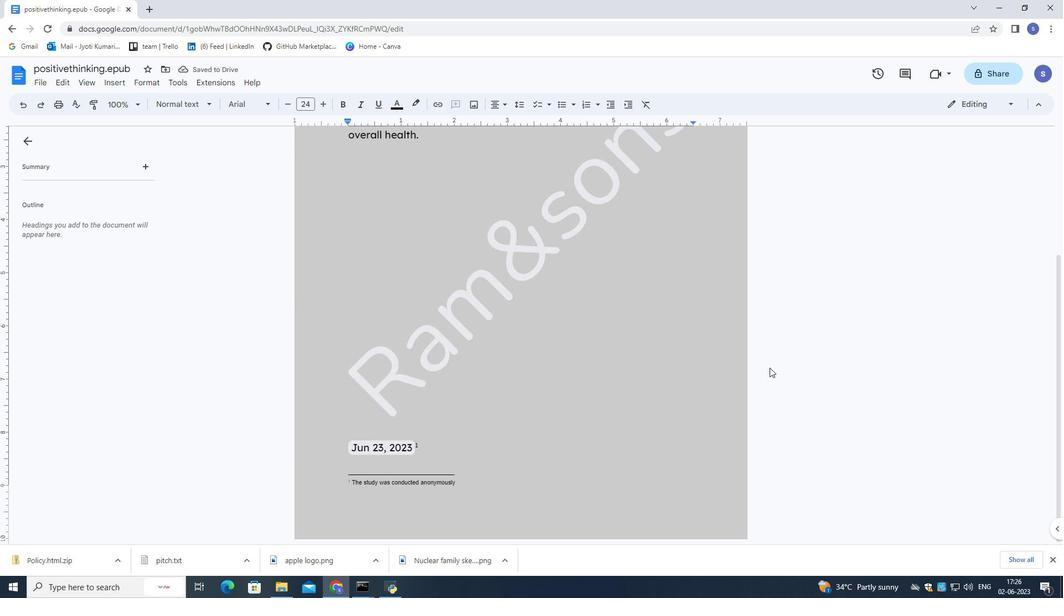 
Action: Mouse moved to (771, 363)
Screenshot: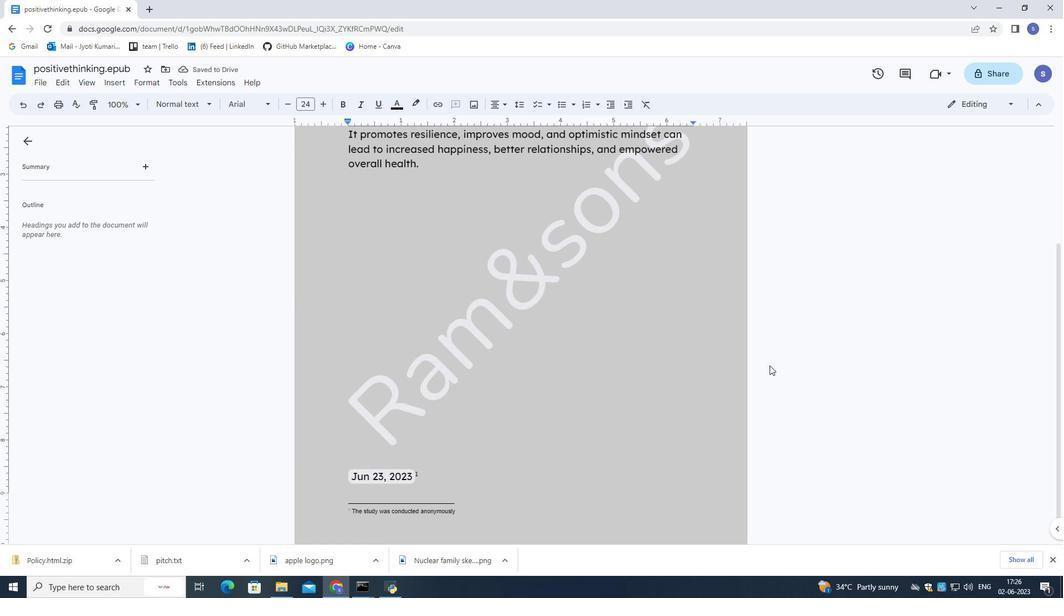 
Action: Mouse scrolled (771, 363) with delta (0, 0)
Screenshot: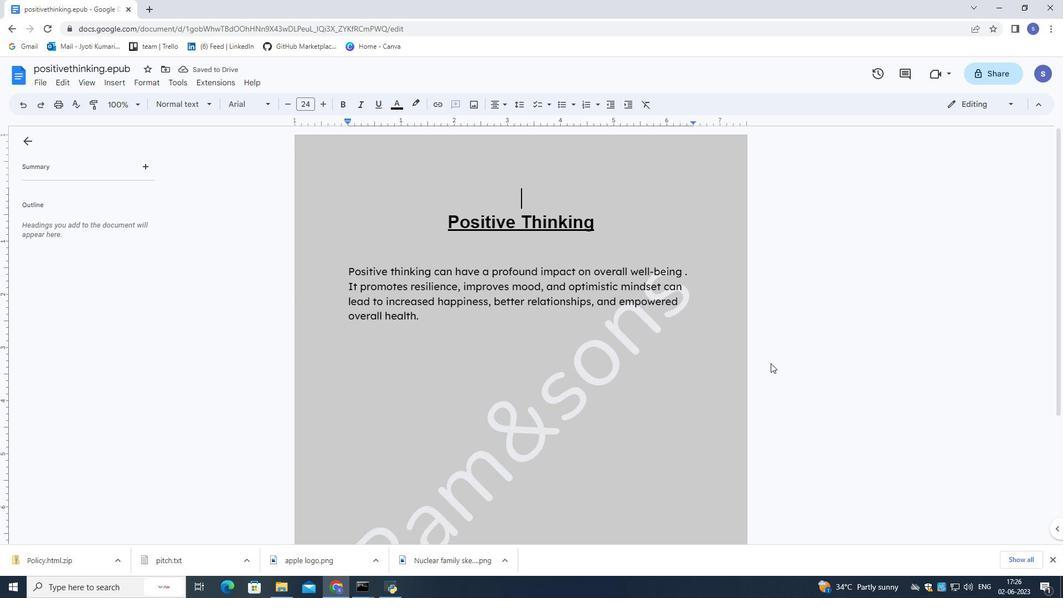 
Action: Mouse moved to (771, 361)
Screenshot: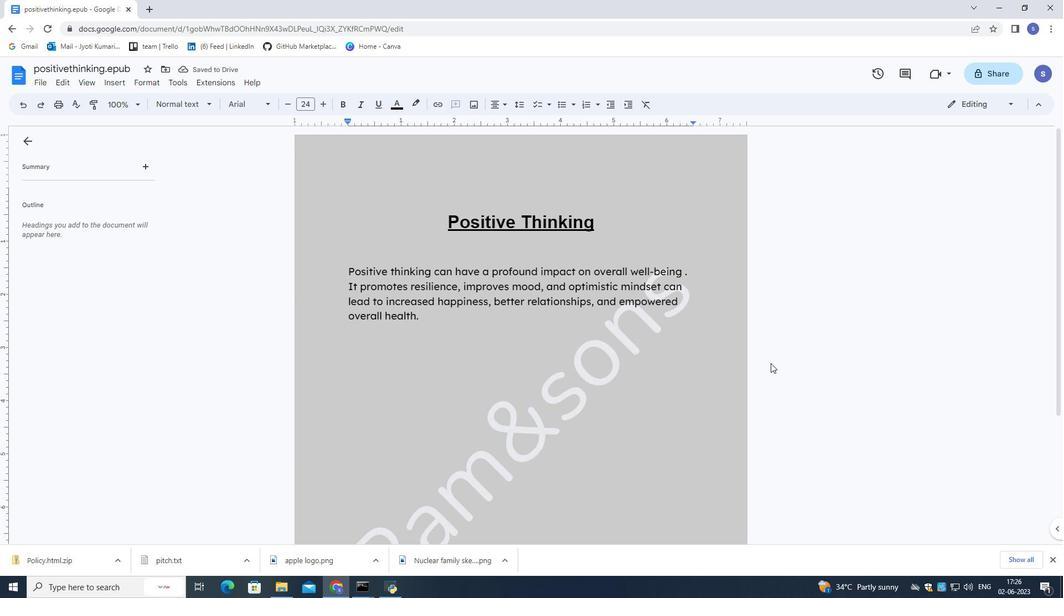 
